 Task: Create a blank project AgileFocus with privacy Public and default view as List and in the team Taskers . Create three sections in the project as To-Do, Doing and Done
Action: Mouse moved to (708, 705)
Screenshot: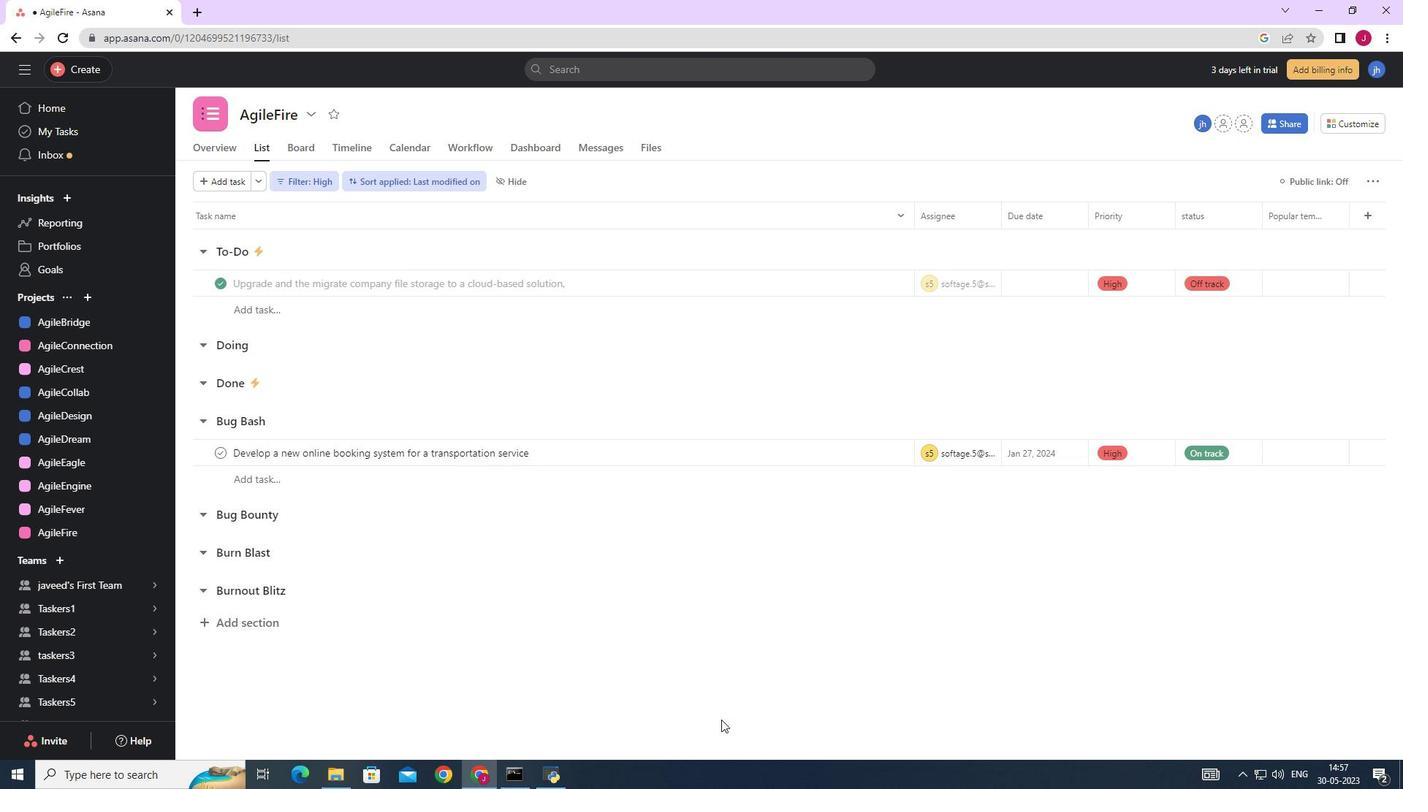 
Action: Mouse scrolled (713, 712) with delta (0, 0)
Screenshot: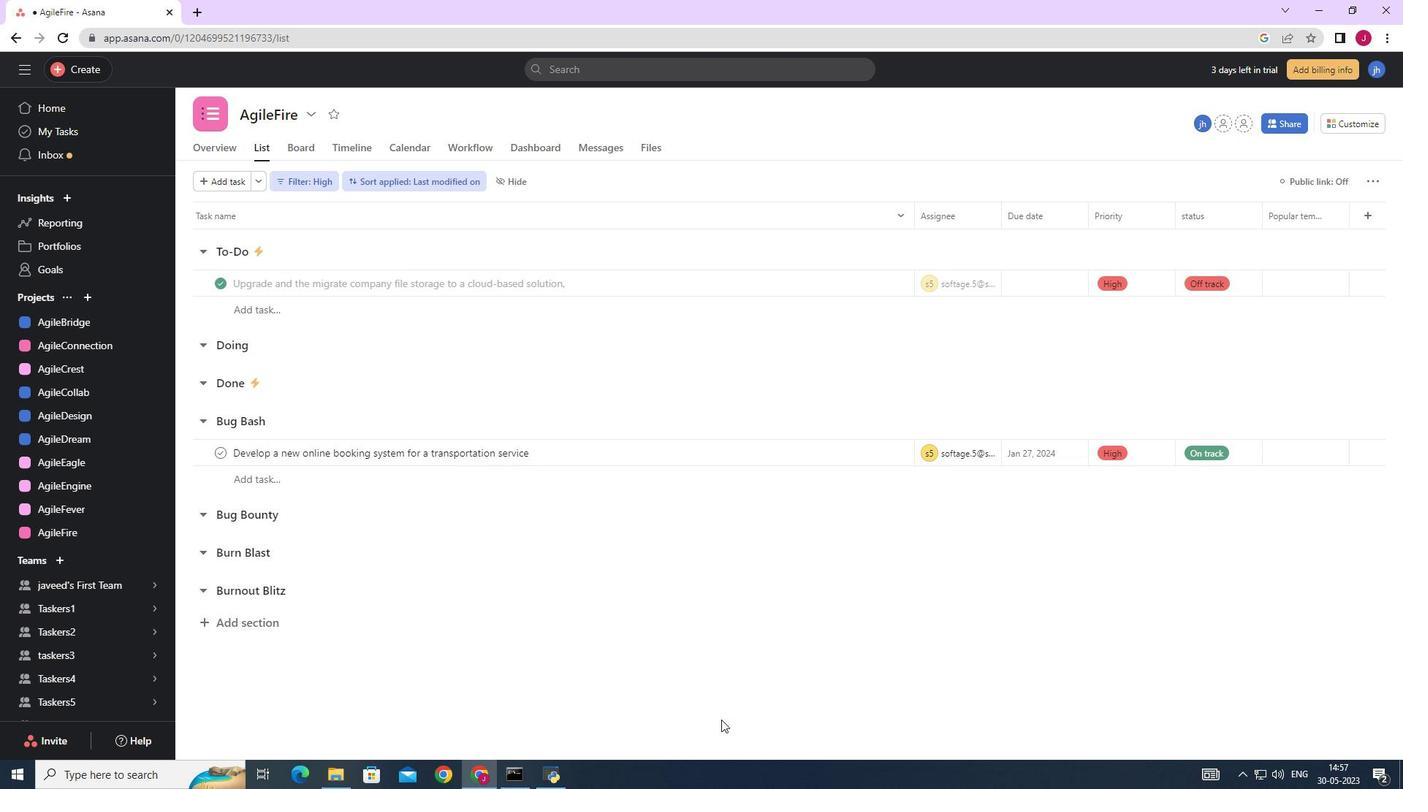 
Action: Mouse moved to (707, 701)
Screenshot: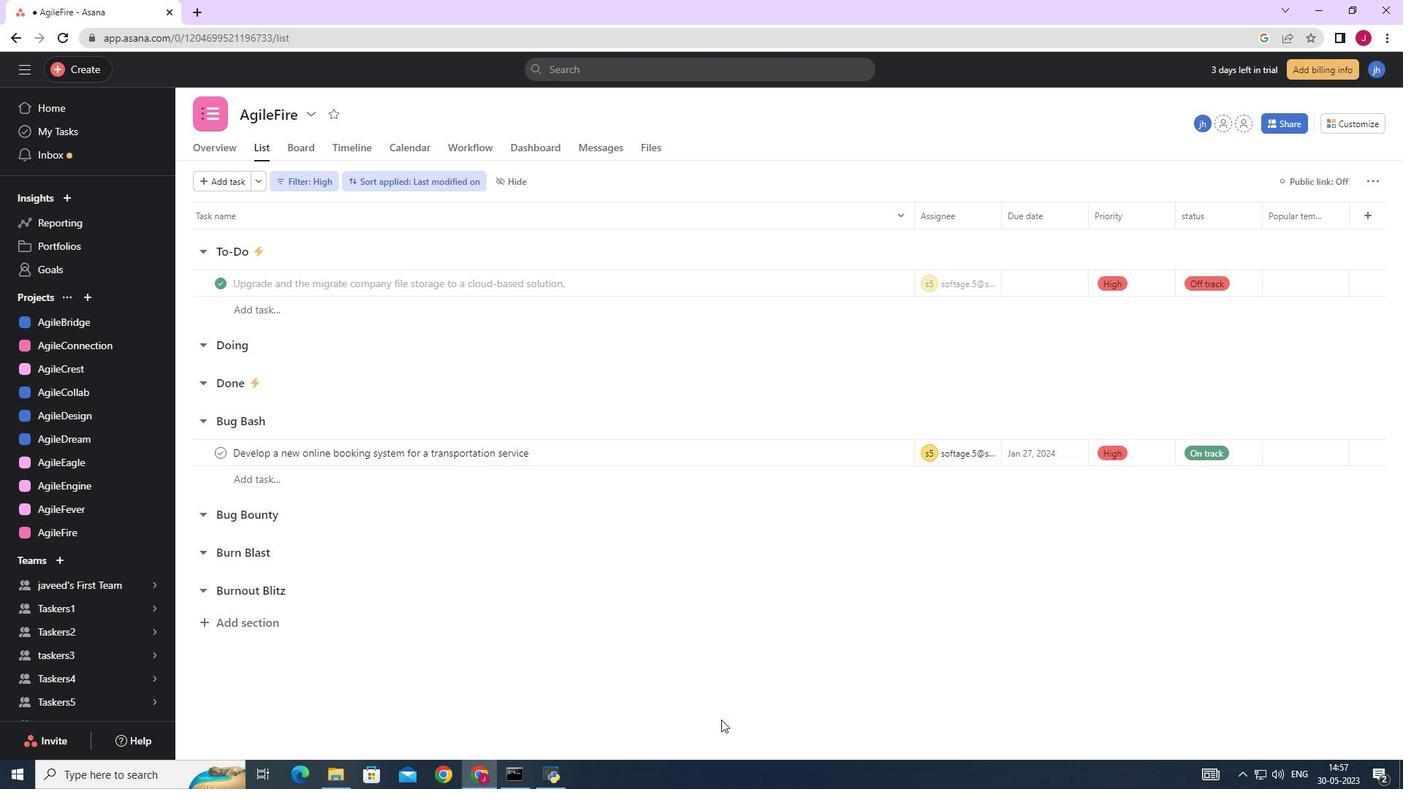 
Action: Mouse scrolled (711, 711) with delta (0, 0)
Screenshot: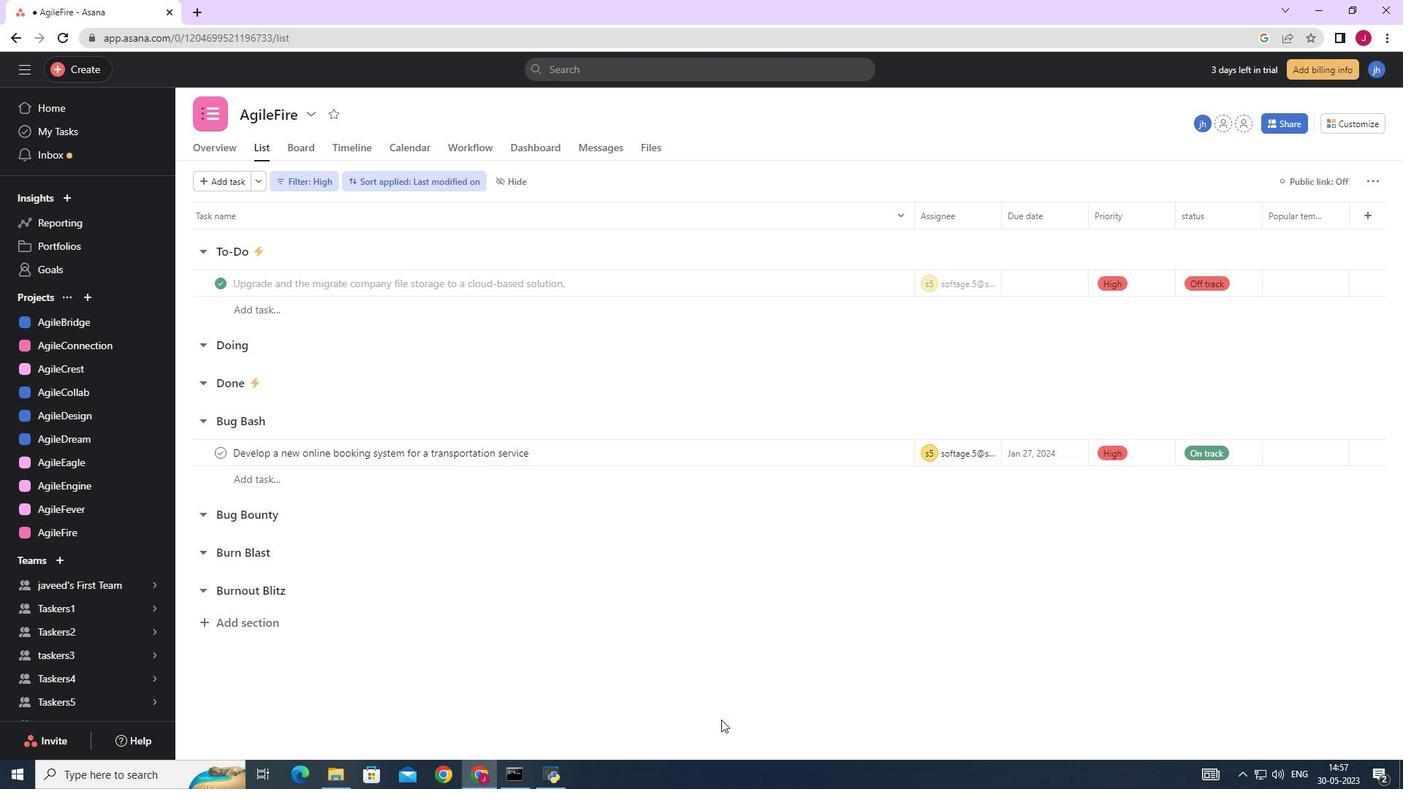 
Action: Mouse moved to (704, 699)
Screenshot: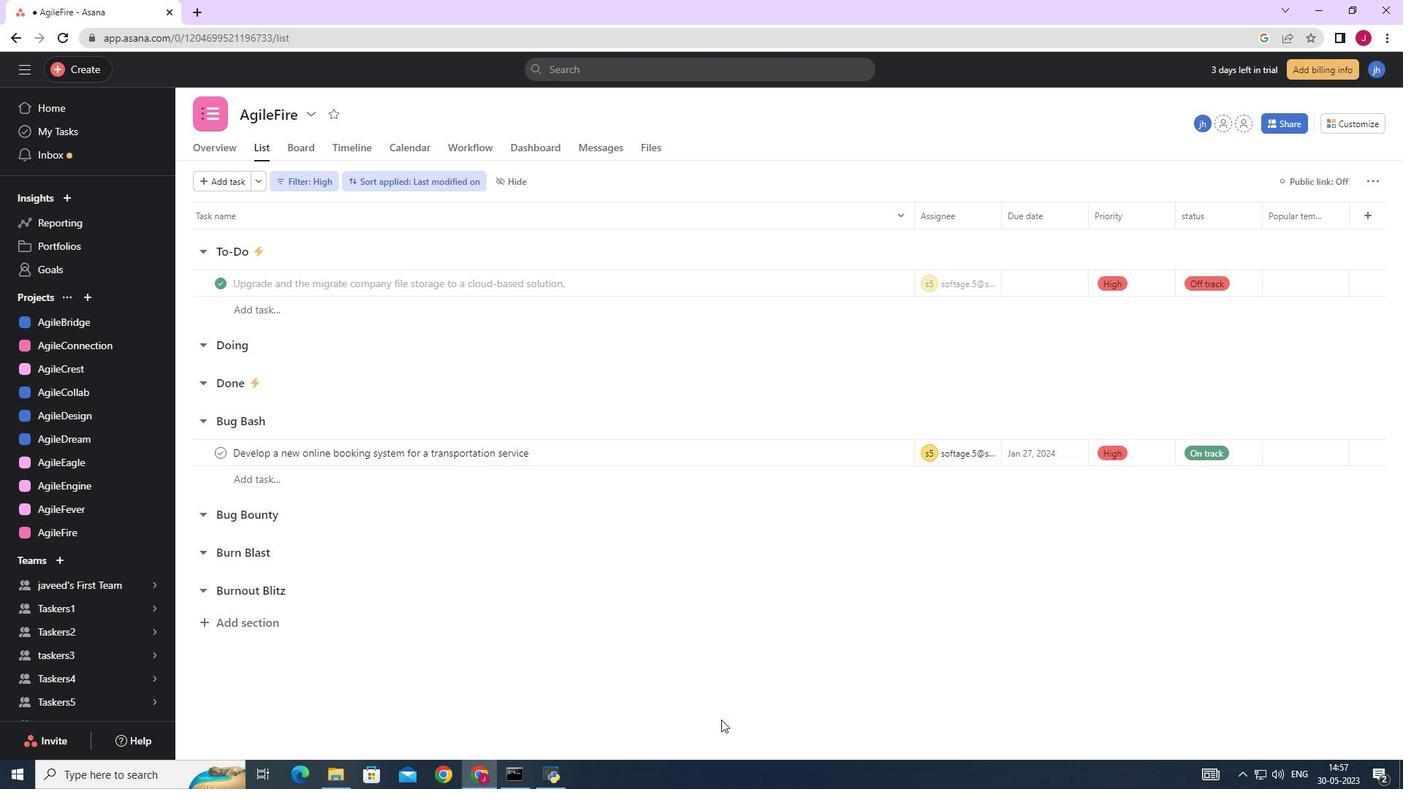 
Action: Mouse scrolled (707, 702) with delta (0, 0)
Screenshot: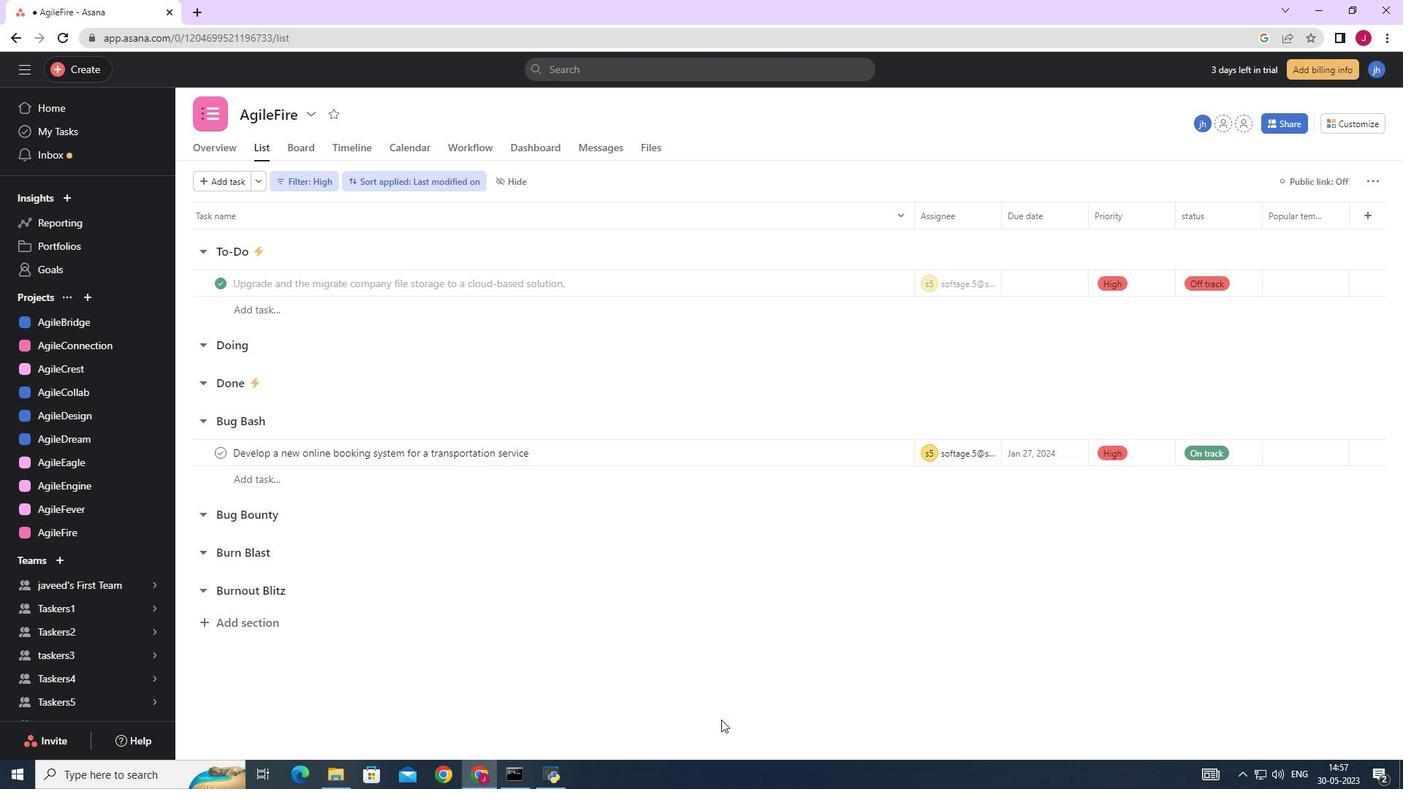 
Action: Mouse moved to (69, 259)
Screenshot: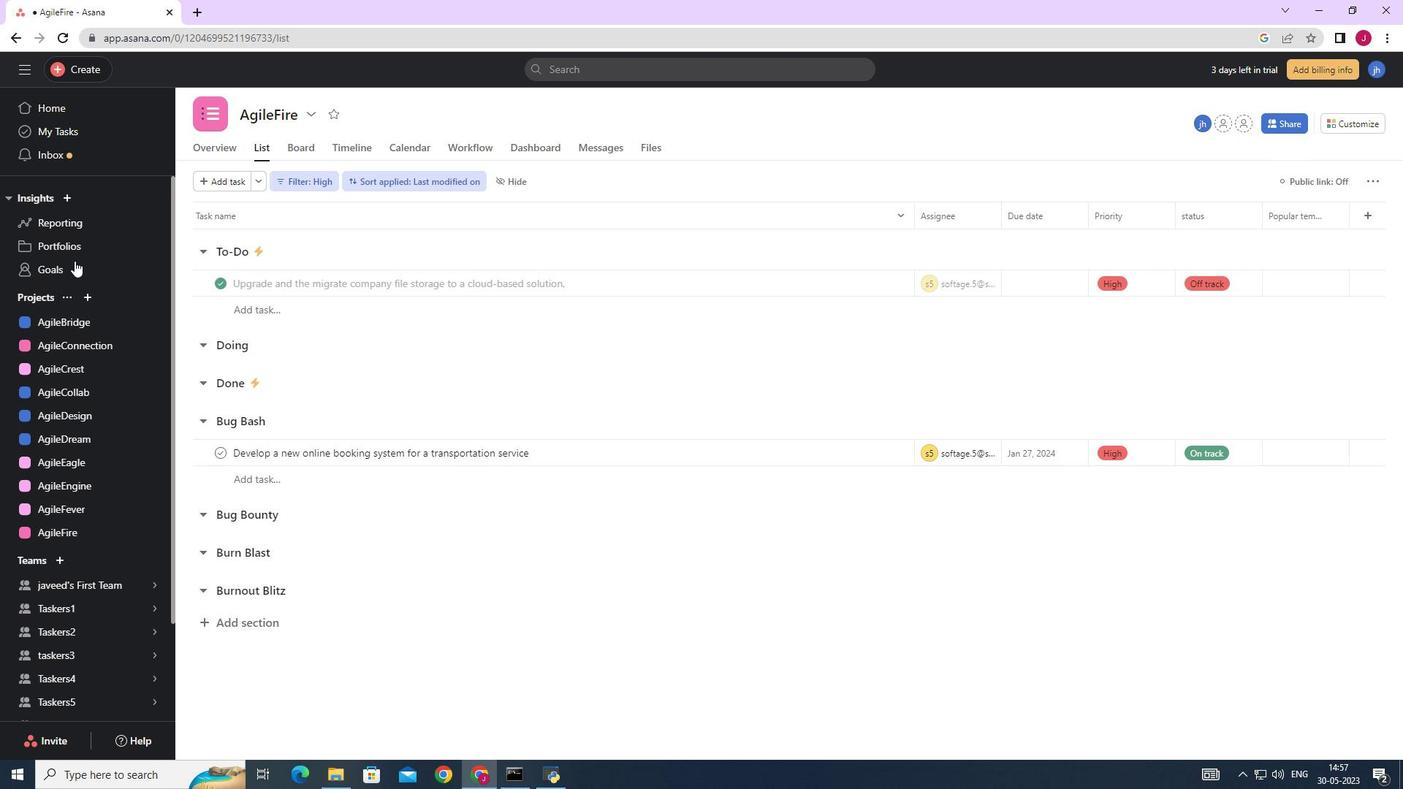 
Action: Mouse scrolled (69, 260) with delta (0, 0)
Screenshot: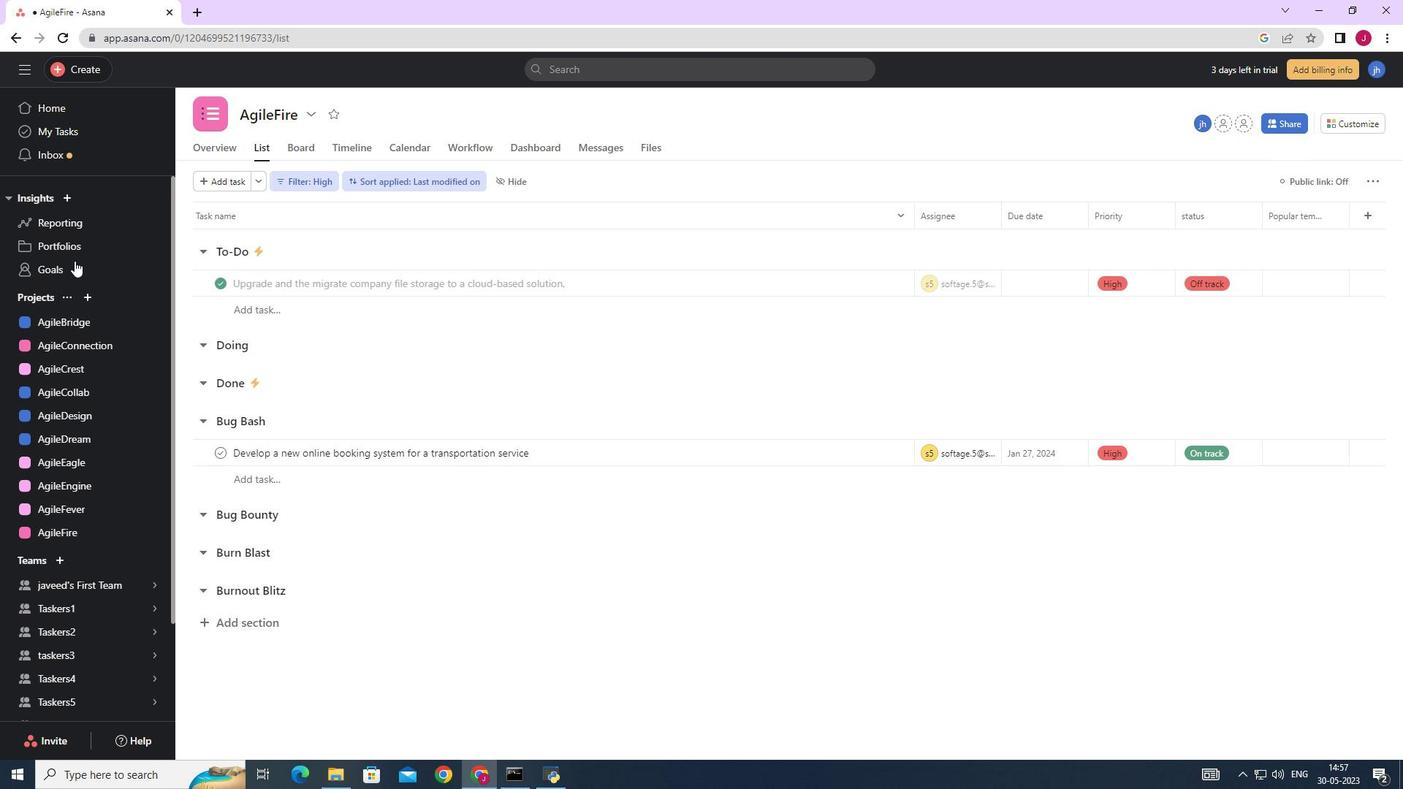 
Action: Mouse moved to (68, 258)
Screenshot: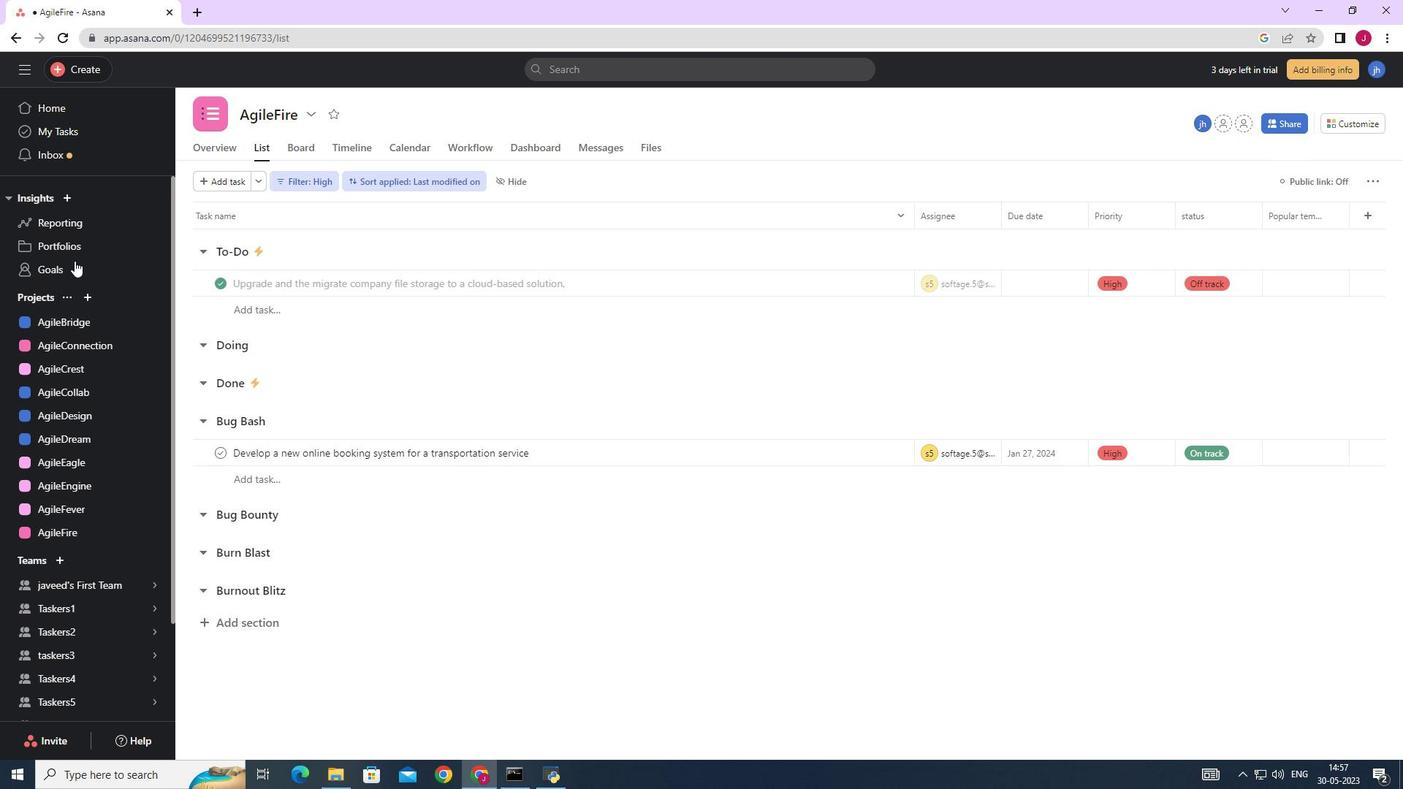 
Action: Mouse scrolled (68, 259) with delta (0, 0)
Screenshot: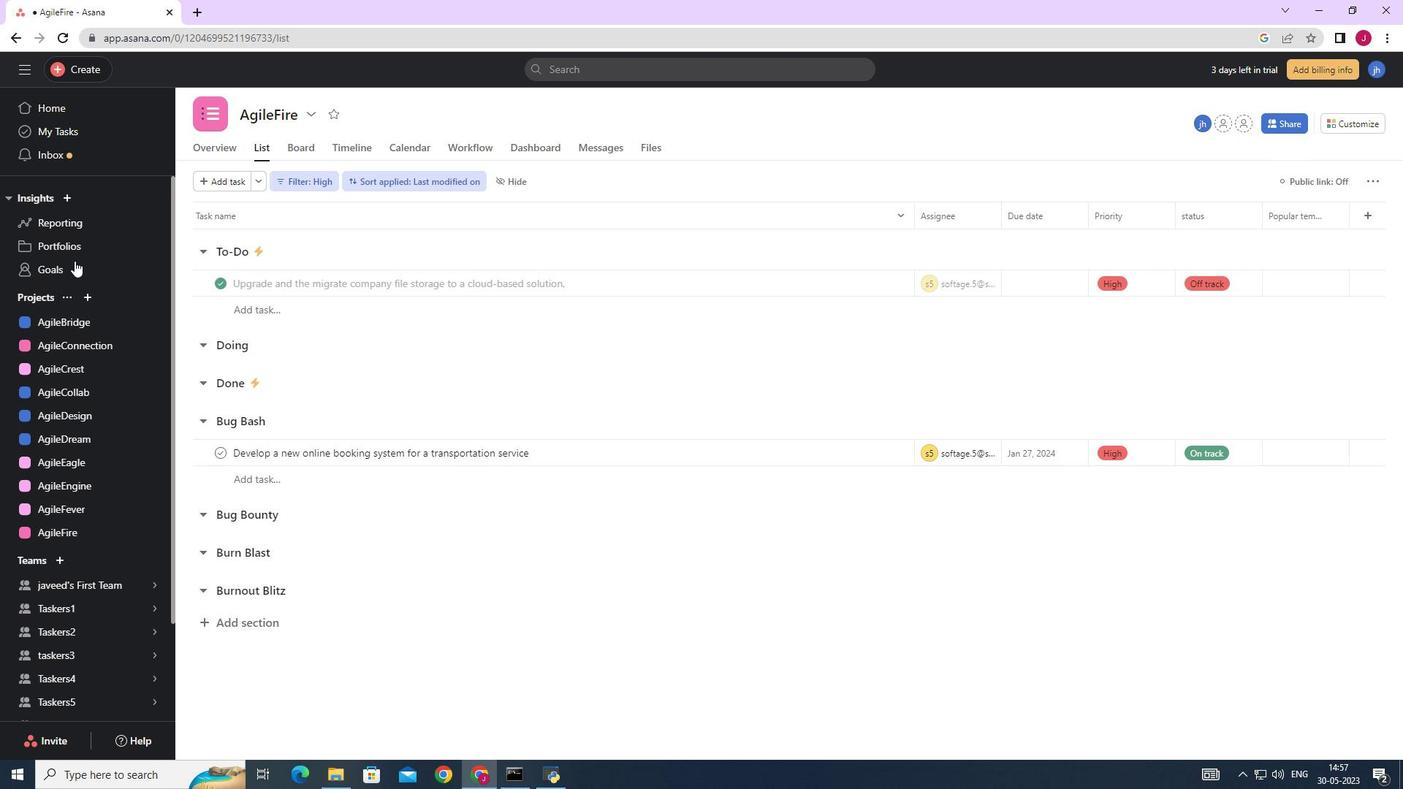 
Action: Mouse moved to (65, 255)
Screenshot: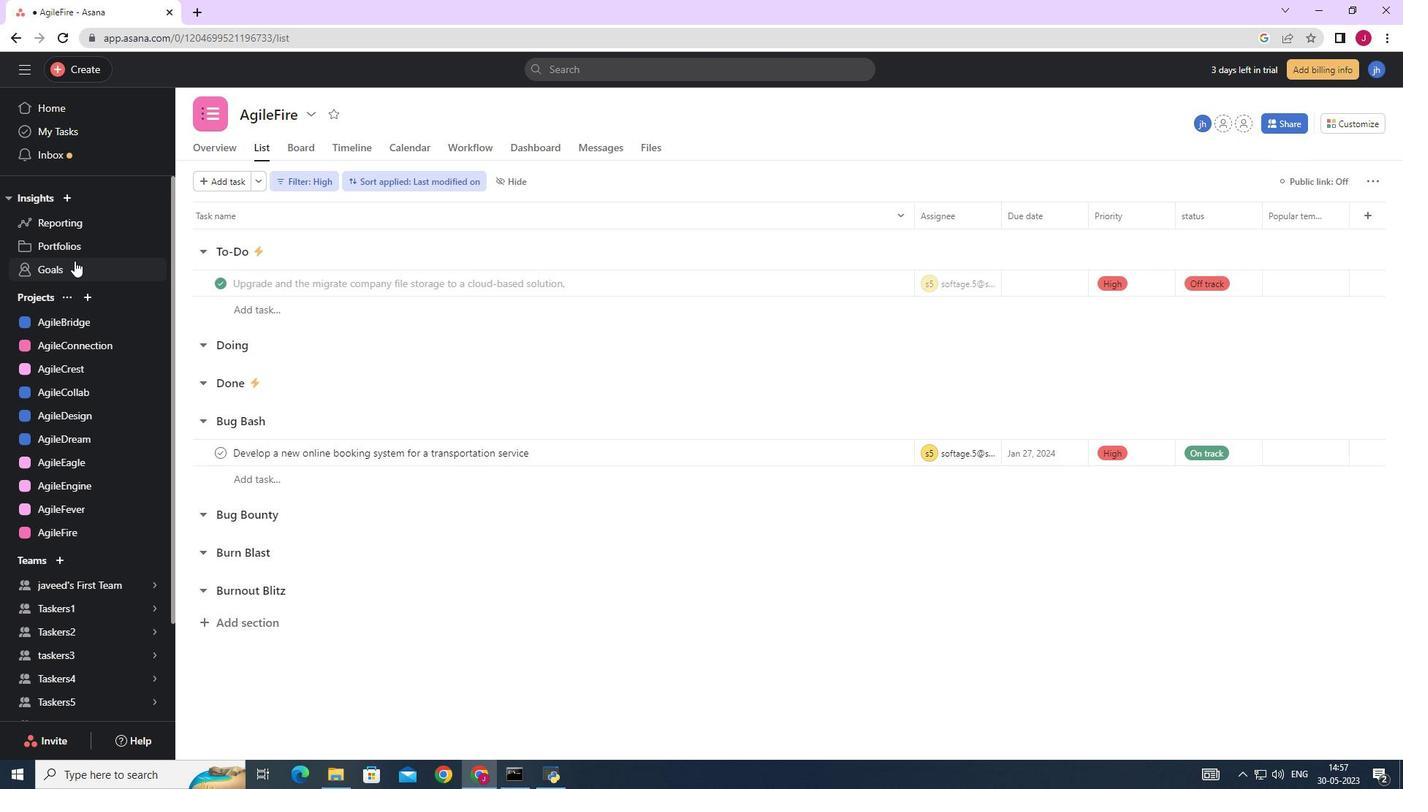 
Action: Mouse scrolled (65, 256) with delta (0, 0)
Screenshot: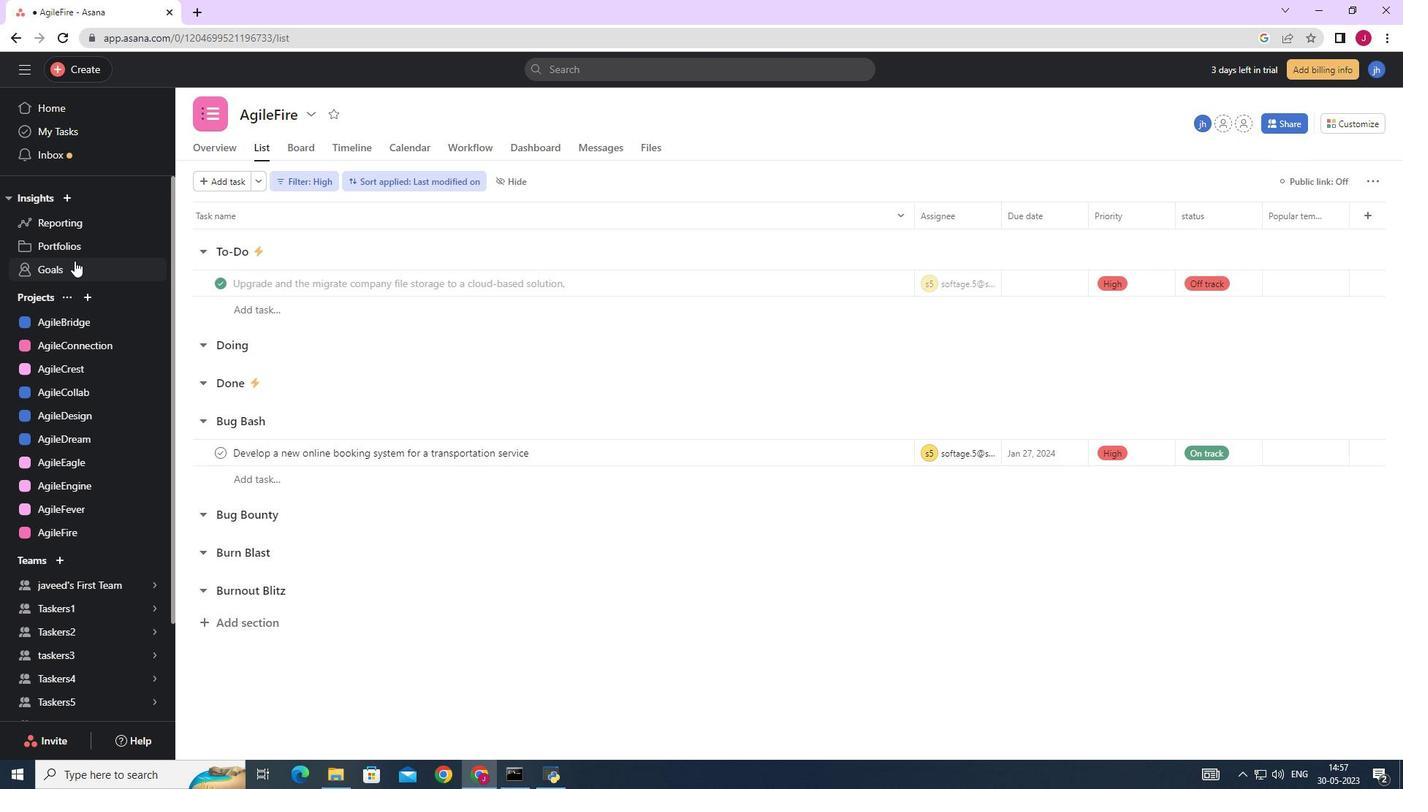 
Action: Mouse moved to (86, 296)
Screenshot: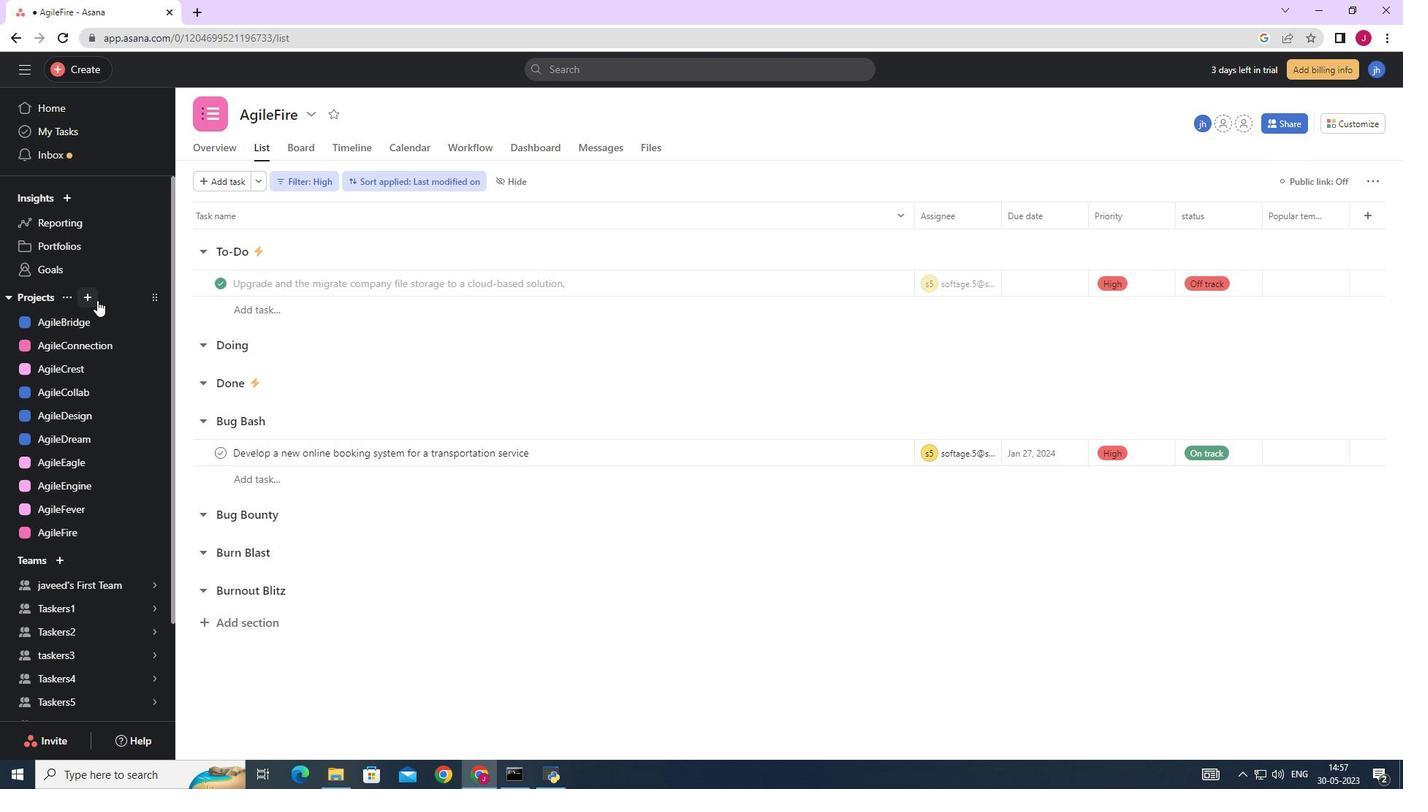 
Action: Mouse pressed left at (86, 296)
Screenshot: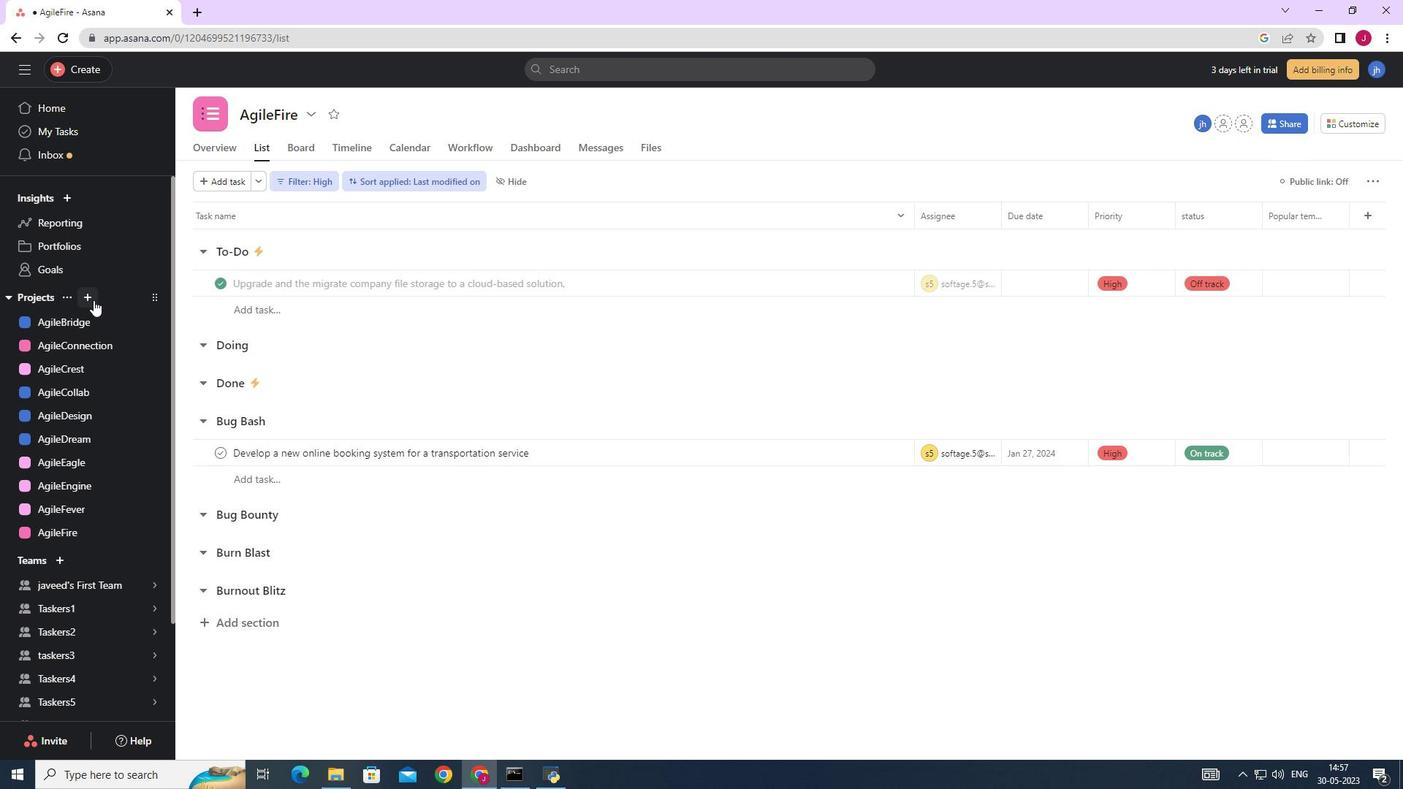 
Action: Mouse moved to (136, 330)
Screenshot: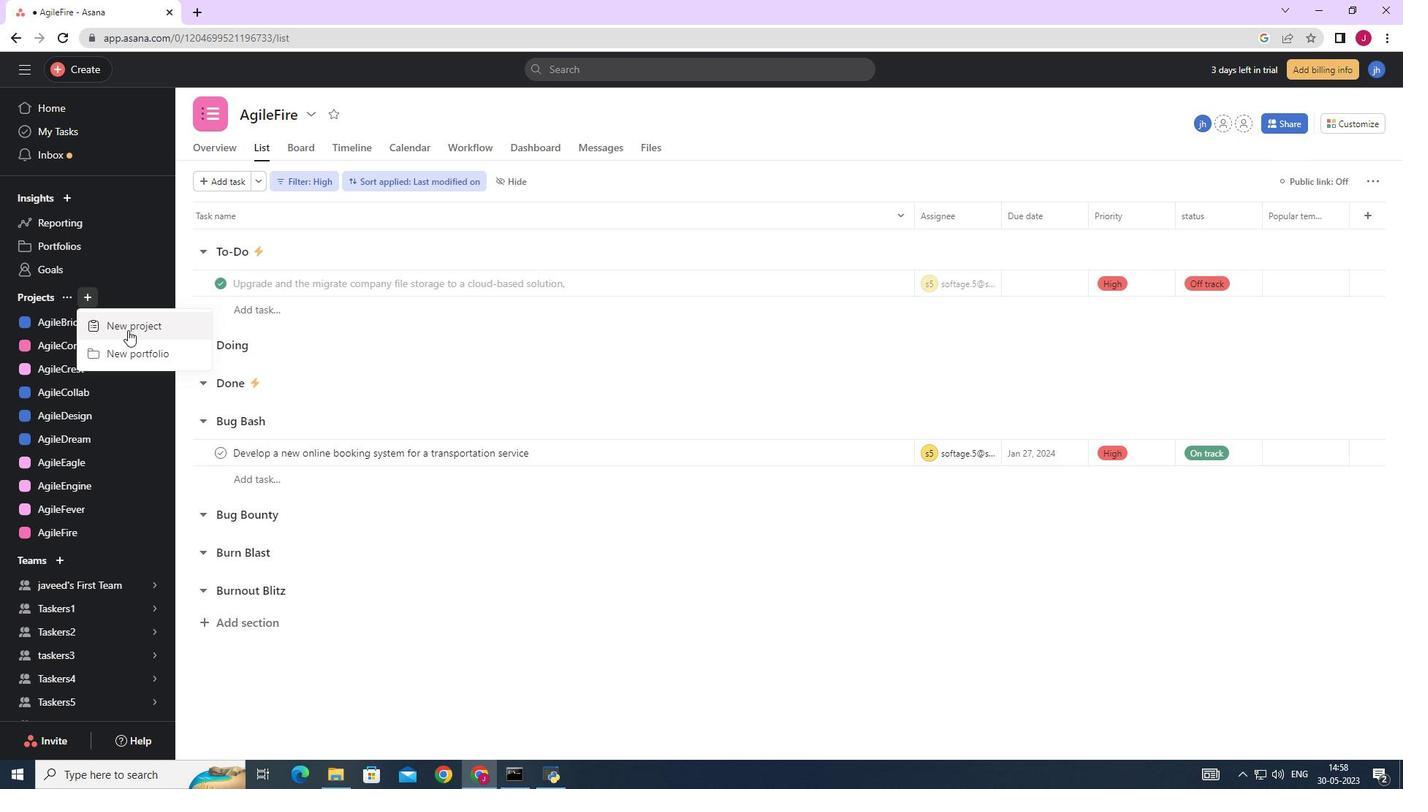 
Action: Mouse pressed left at (136, 330)
Screenshot: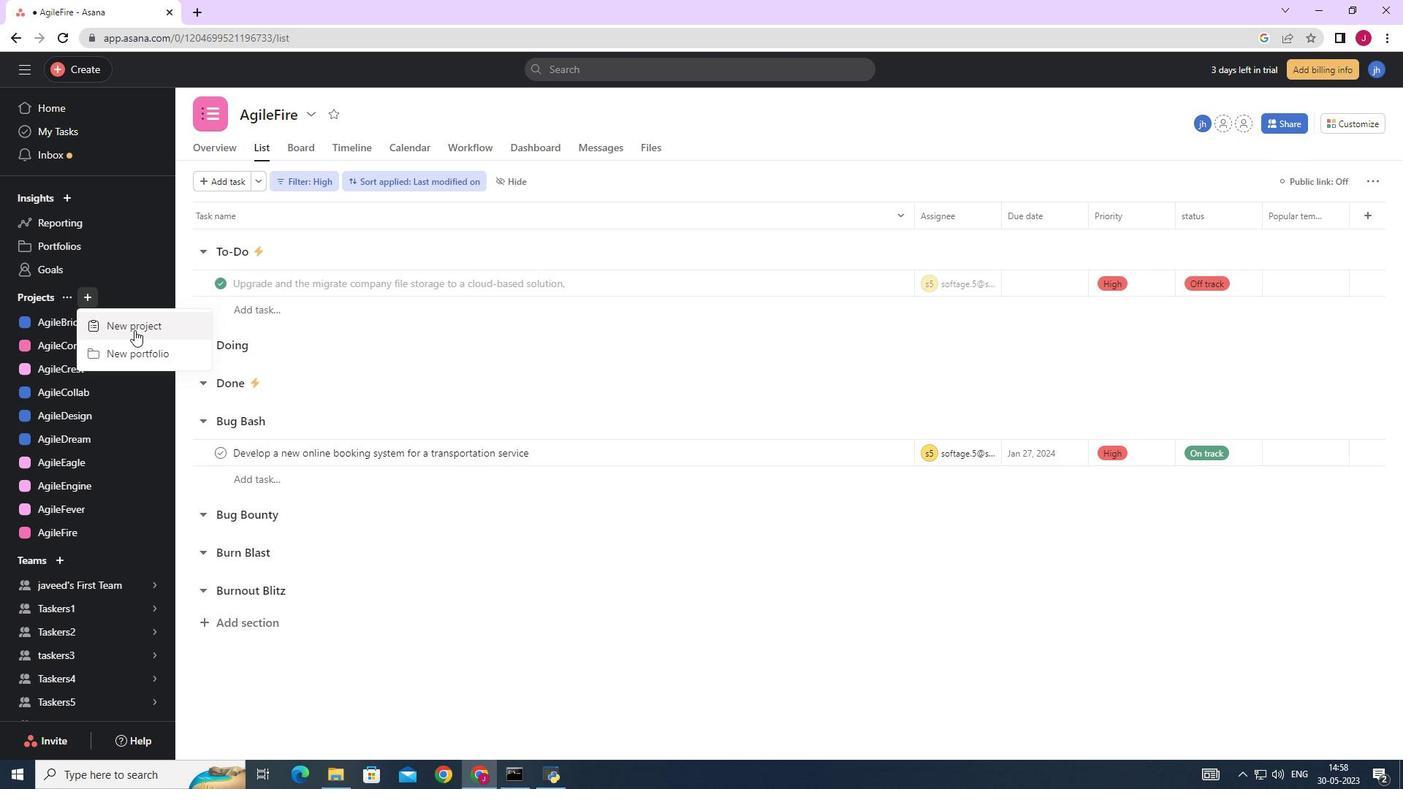 
Action: Mouse moved to (609, 297)
Screenshot: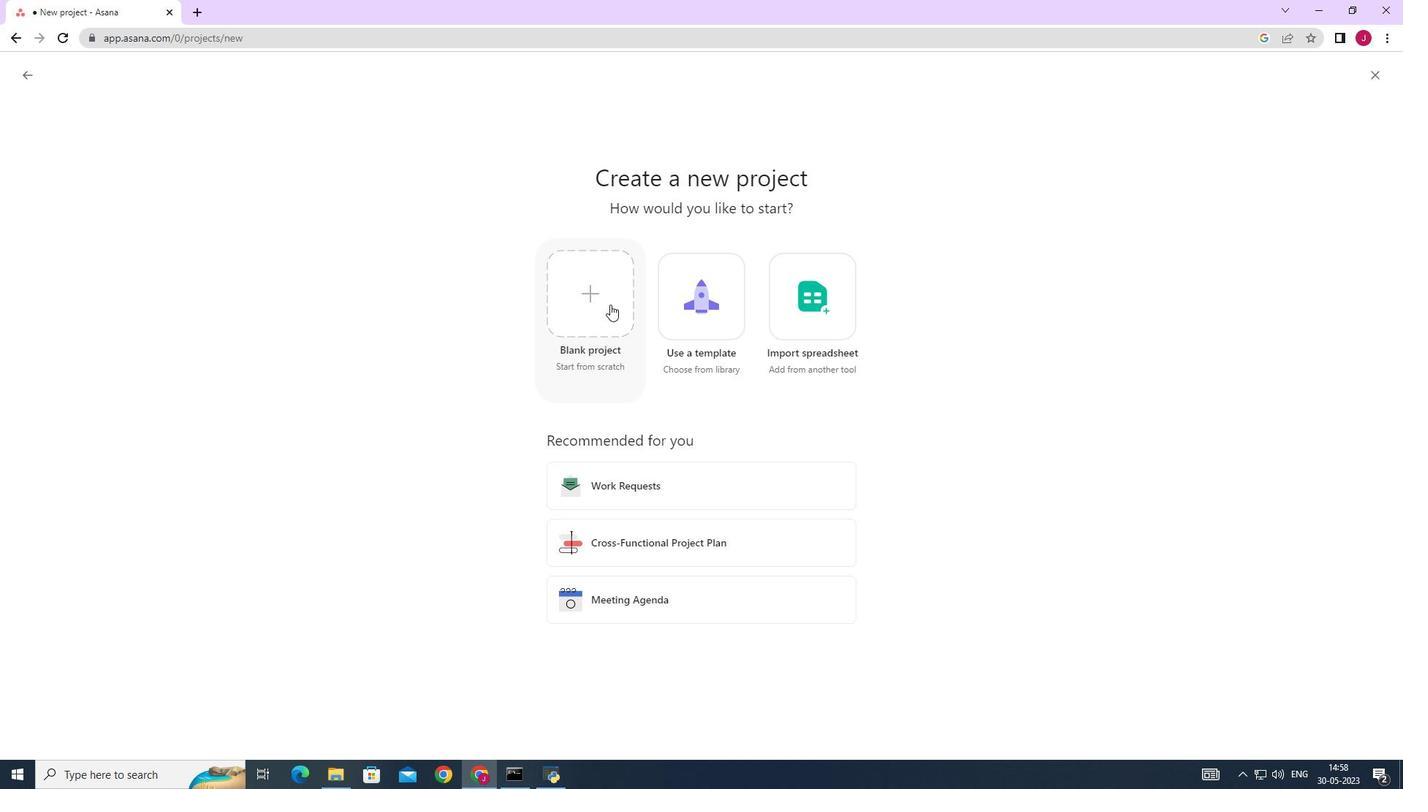 
Action: Mouse pressed left at (609, 297)
Screenshot: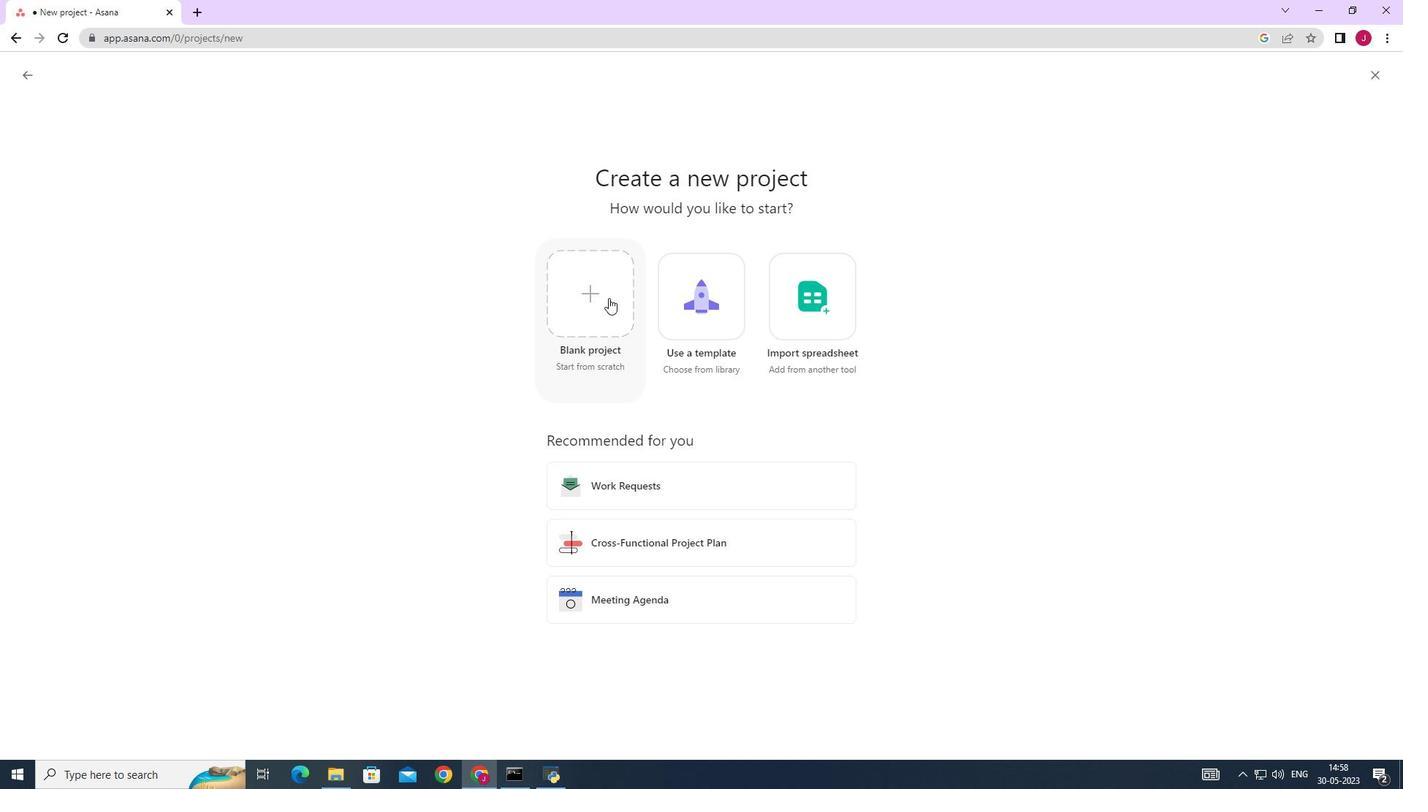 
Action: Mouse moved to (296, 182)
Screenshot: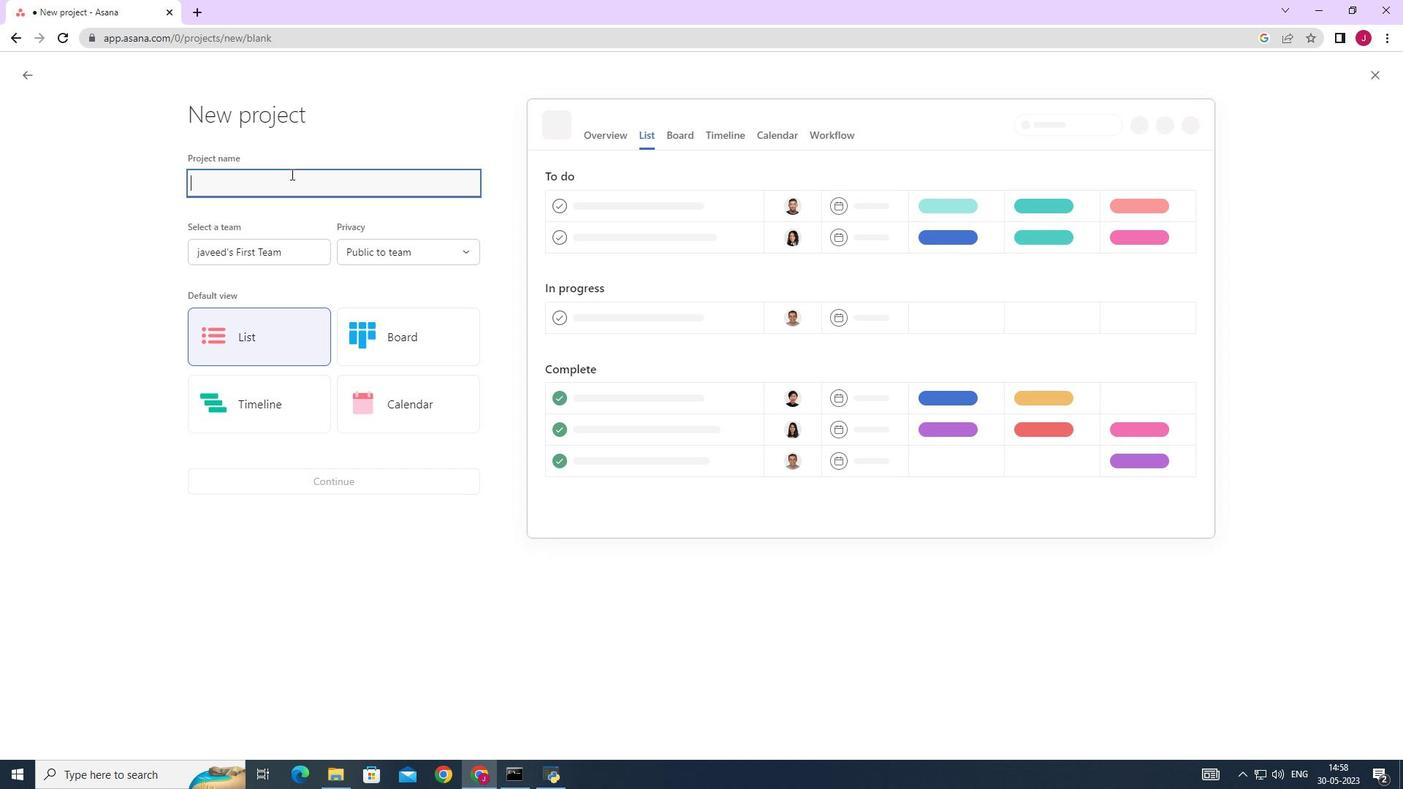 
Action: Key pressed <Key.caps_lock>A<Key.caps_lock>gile<Key.caps_lock>F<Key.caps_lock>ocus
Screenshot: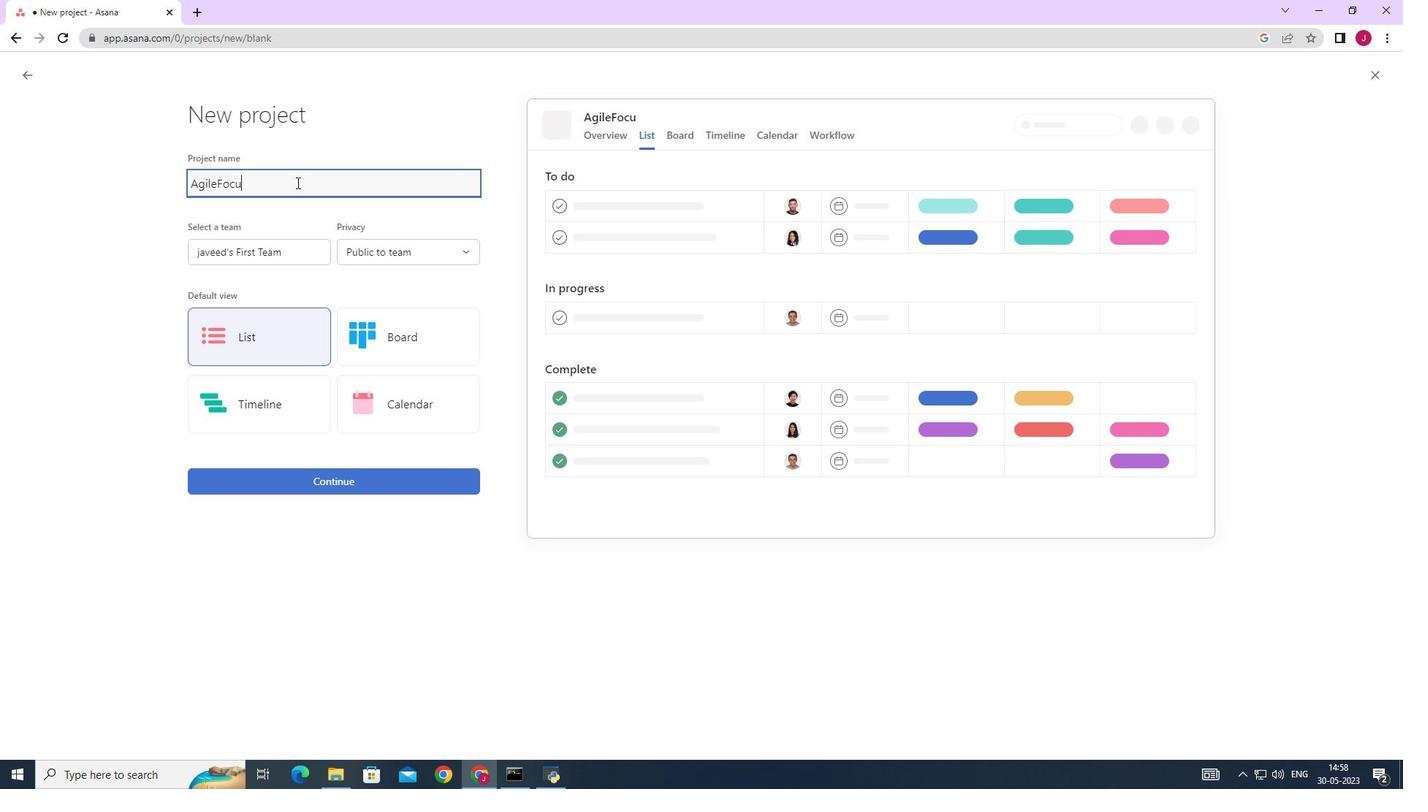 
Action: Mouse moved to (288, 244)
Screenshot: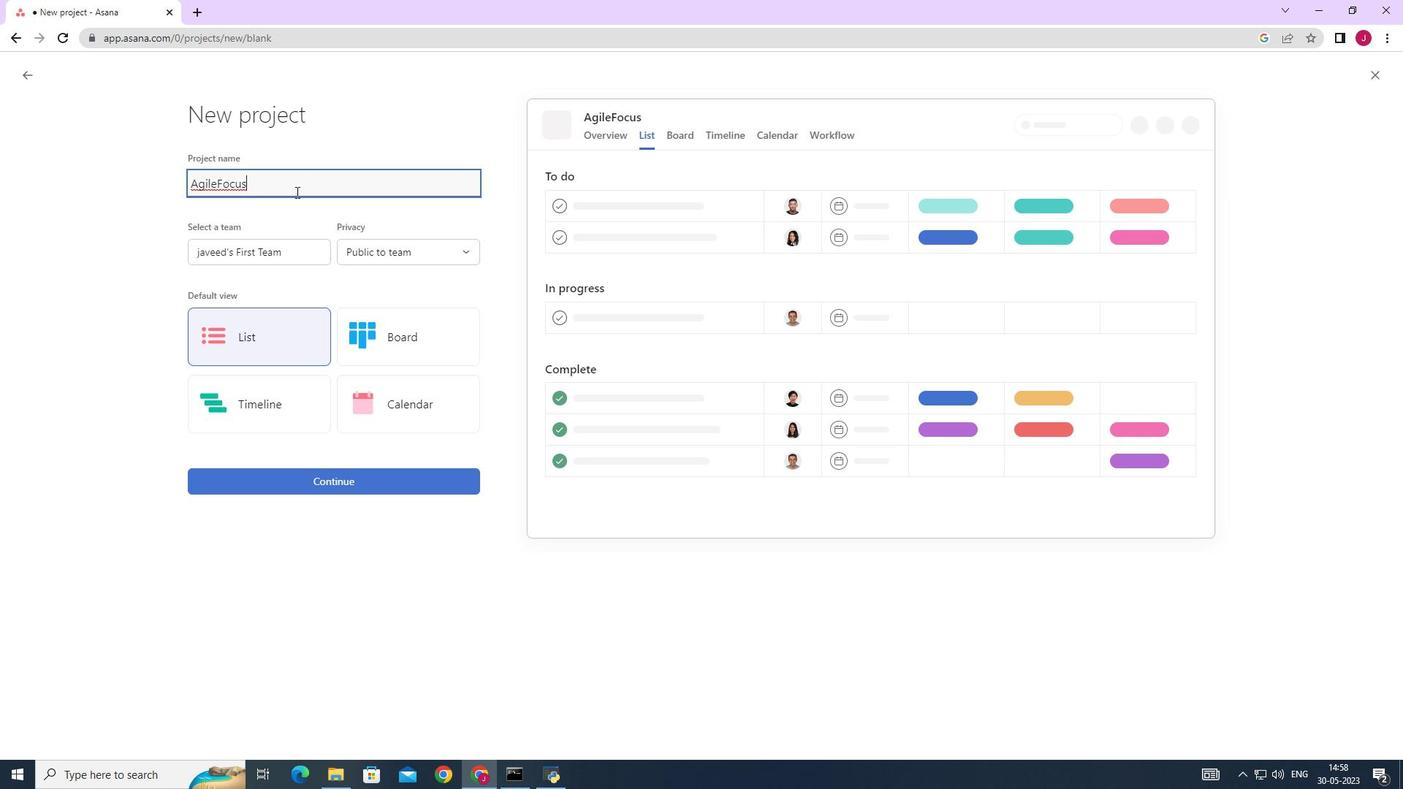 
Action: Mouse pressed left at (288, 244)
Screenshot: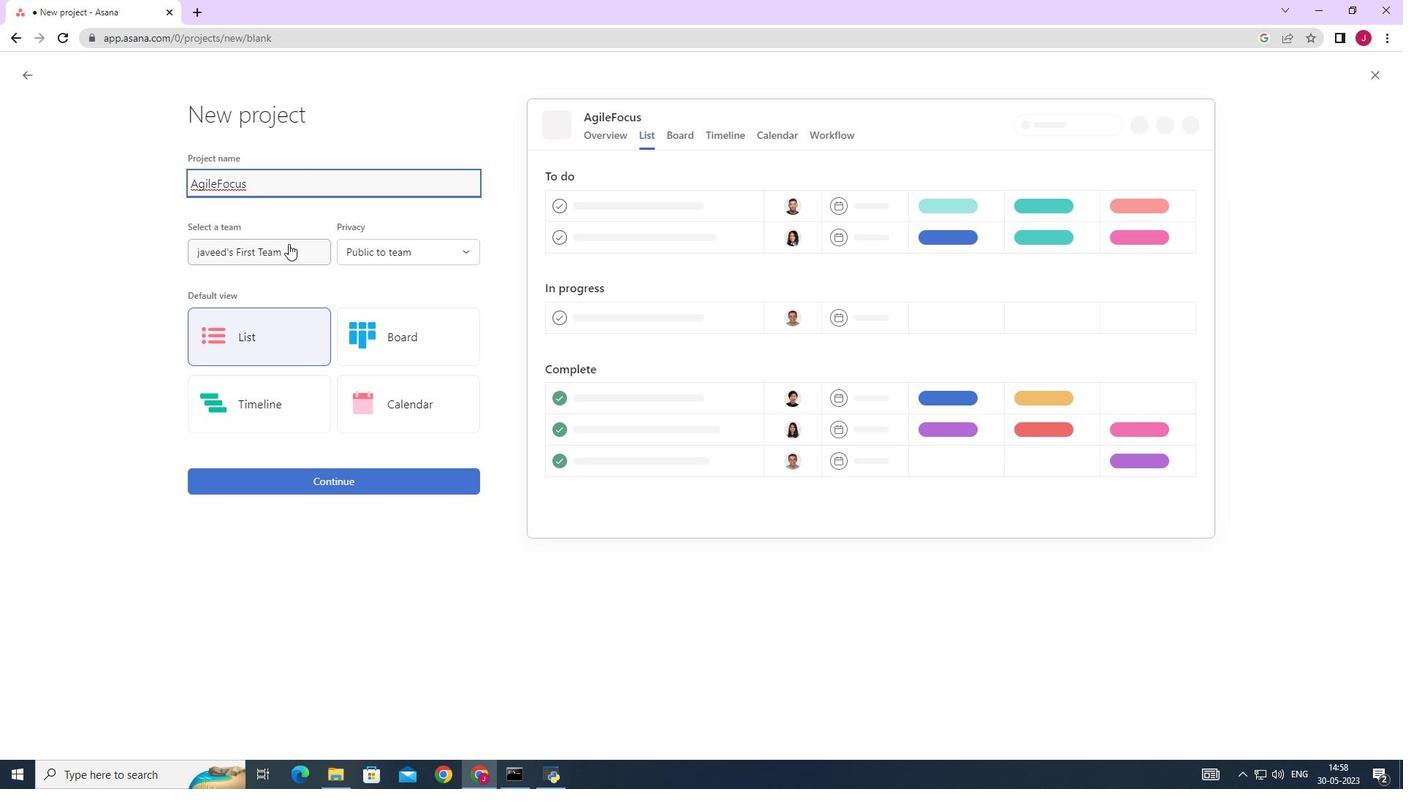 
Action: Mouse moved to (288, 308)
Screenshot: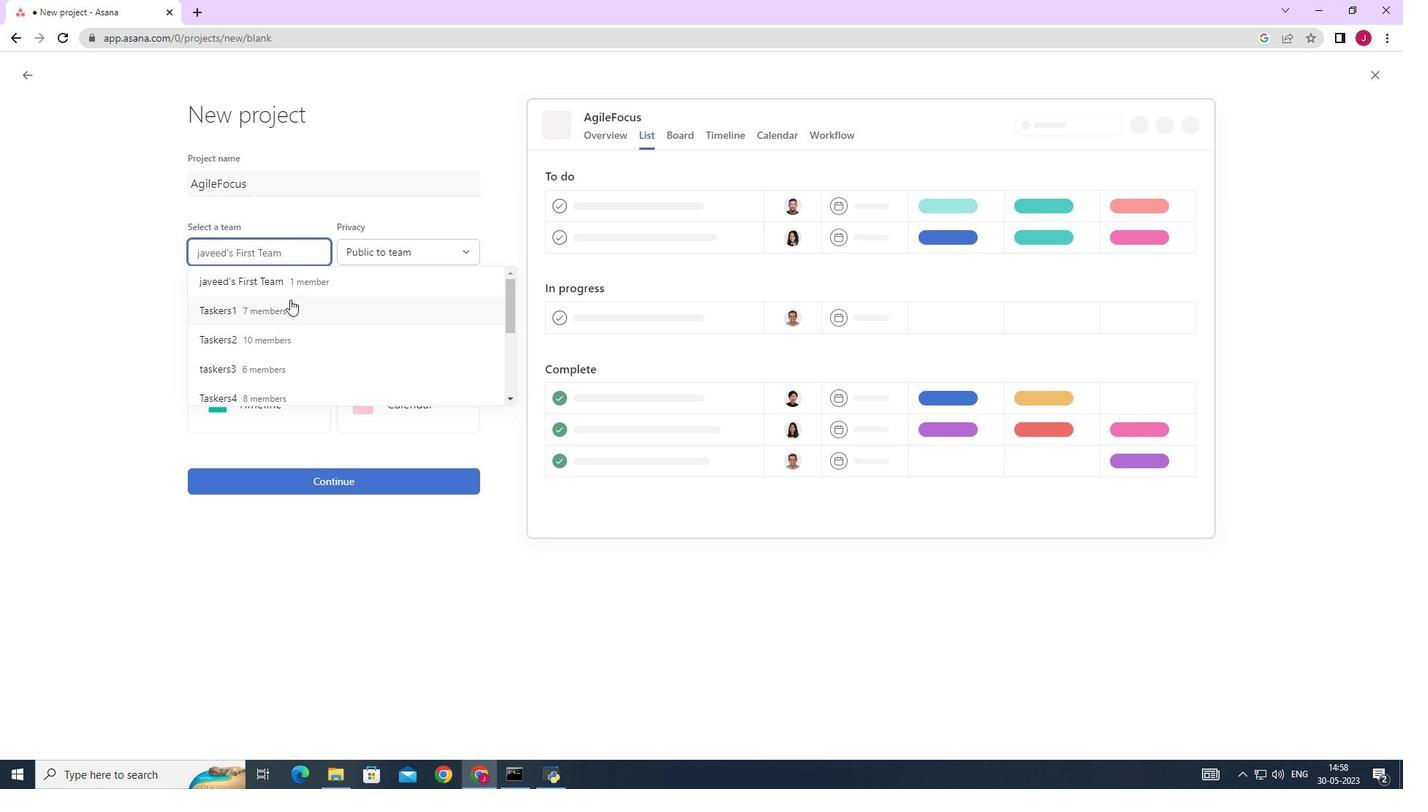 
Action: Mouse pressed left at (288, 308)
Screenshot: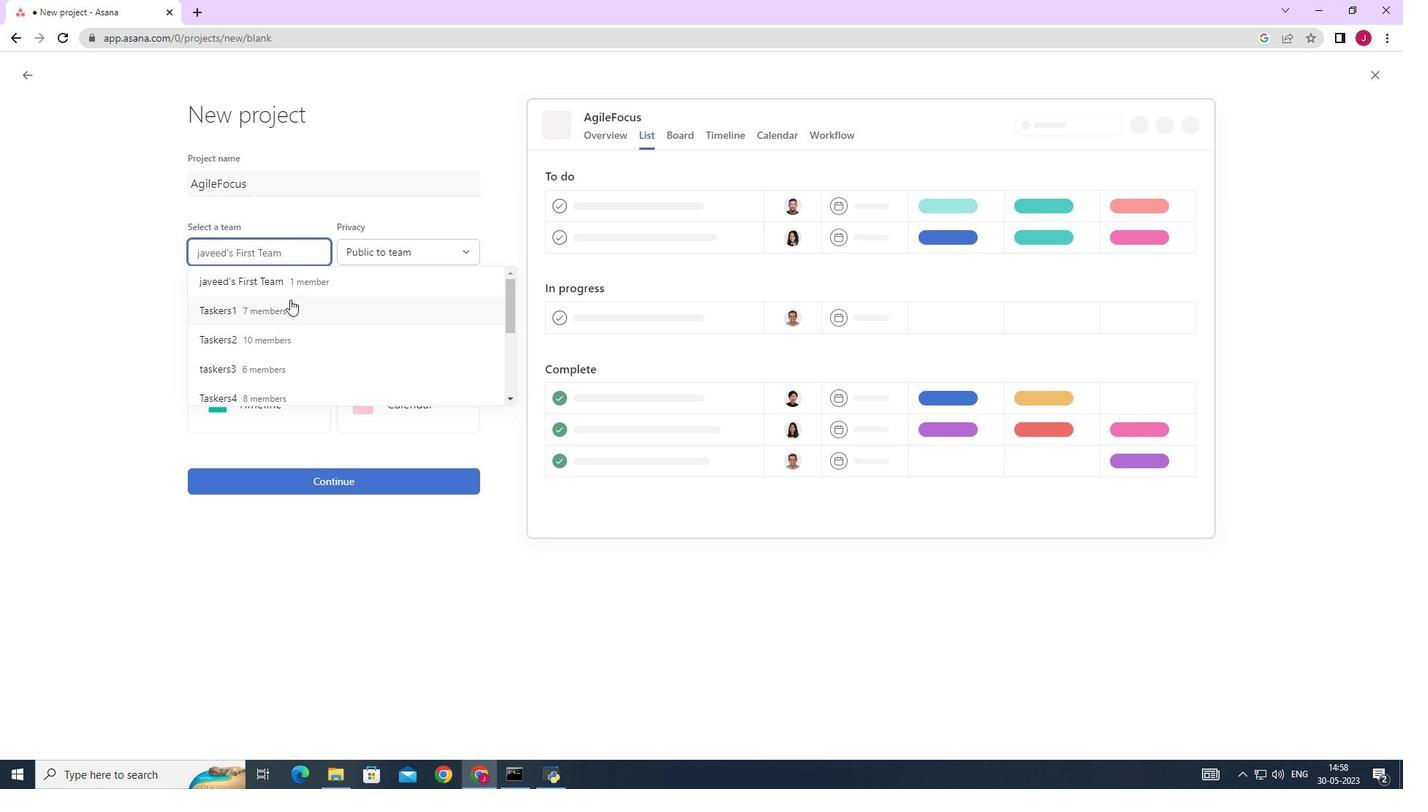 
Action: Mouse moved to (278, 285)
Screenshot: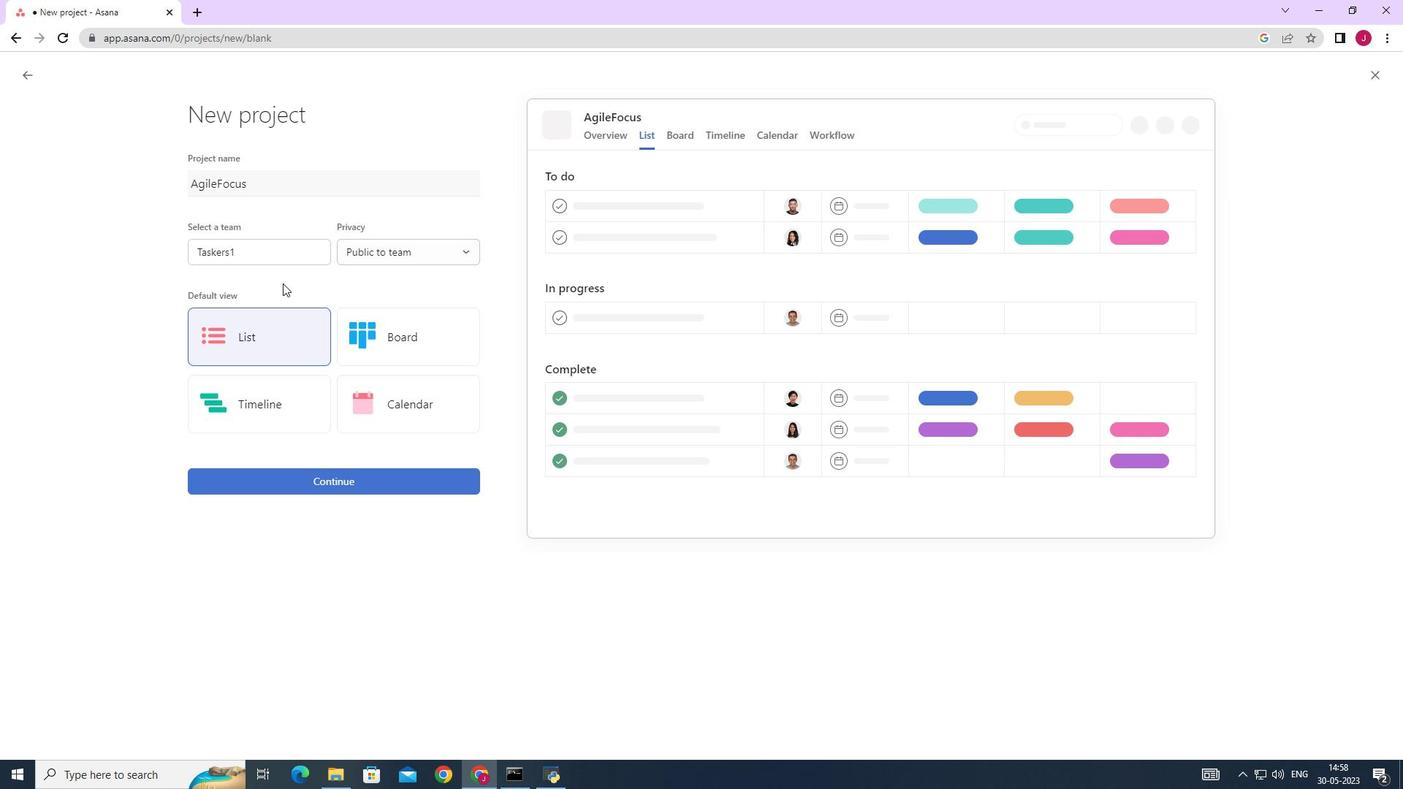
Action: Mouse scrolled (278, 284) with delta (0, 0)
Screenshot: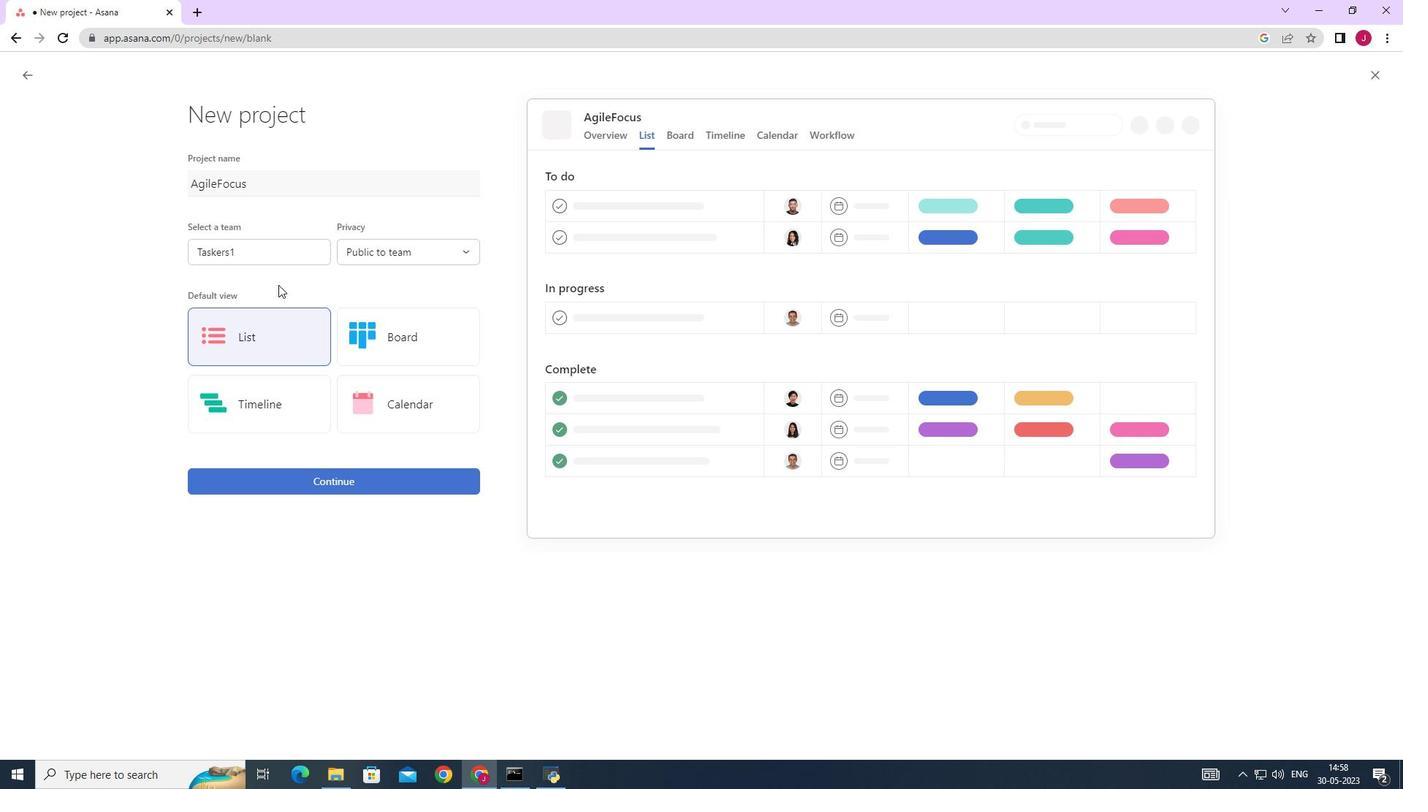 
Action: Mouse scrolled (278, 284) with delta (0, 0)
Screenshot: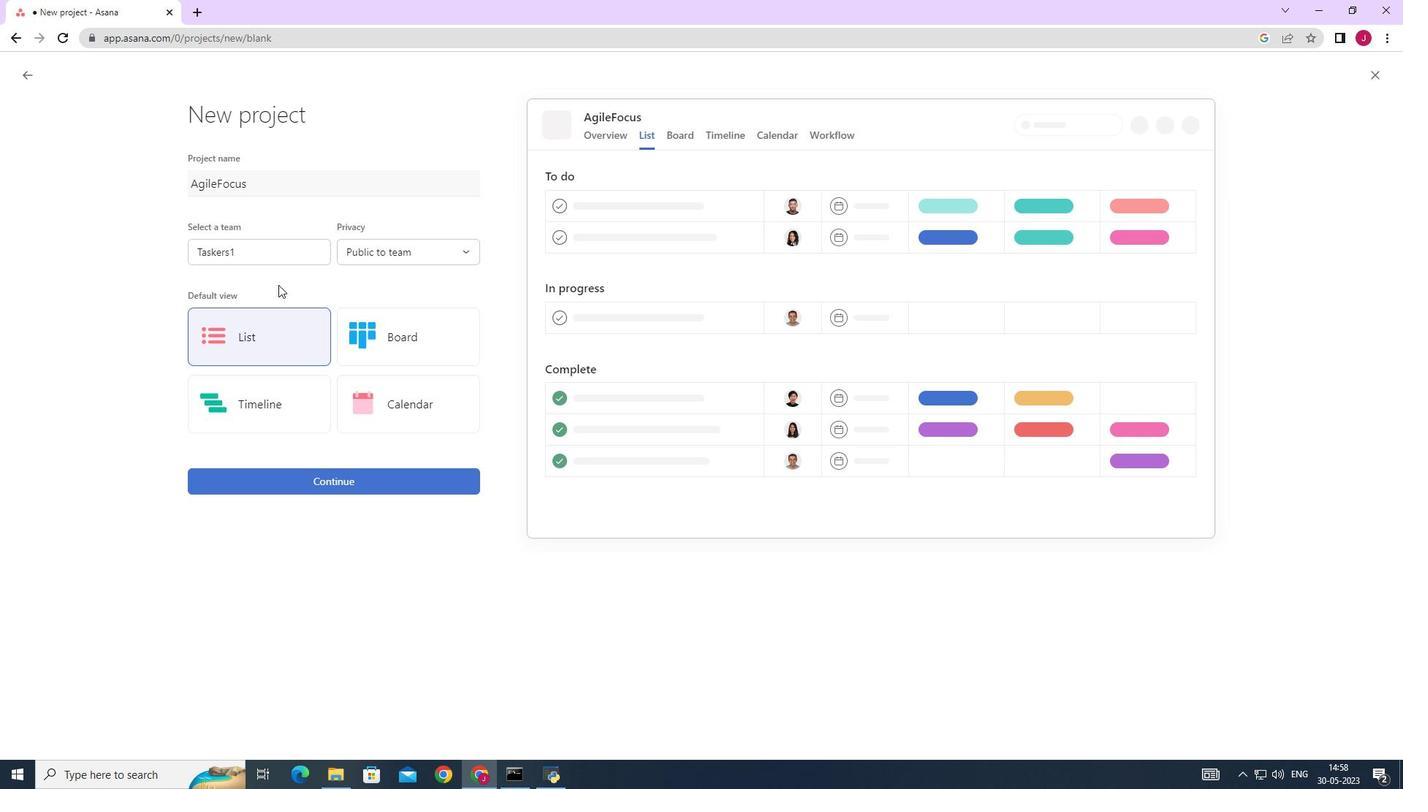 
Action: Mouse scrolled (278, 285) with delta (0, 0)
Screenshot: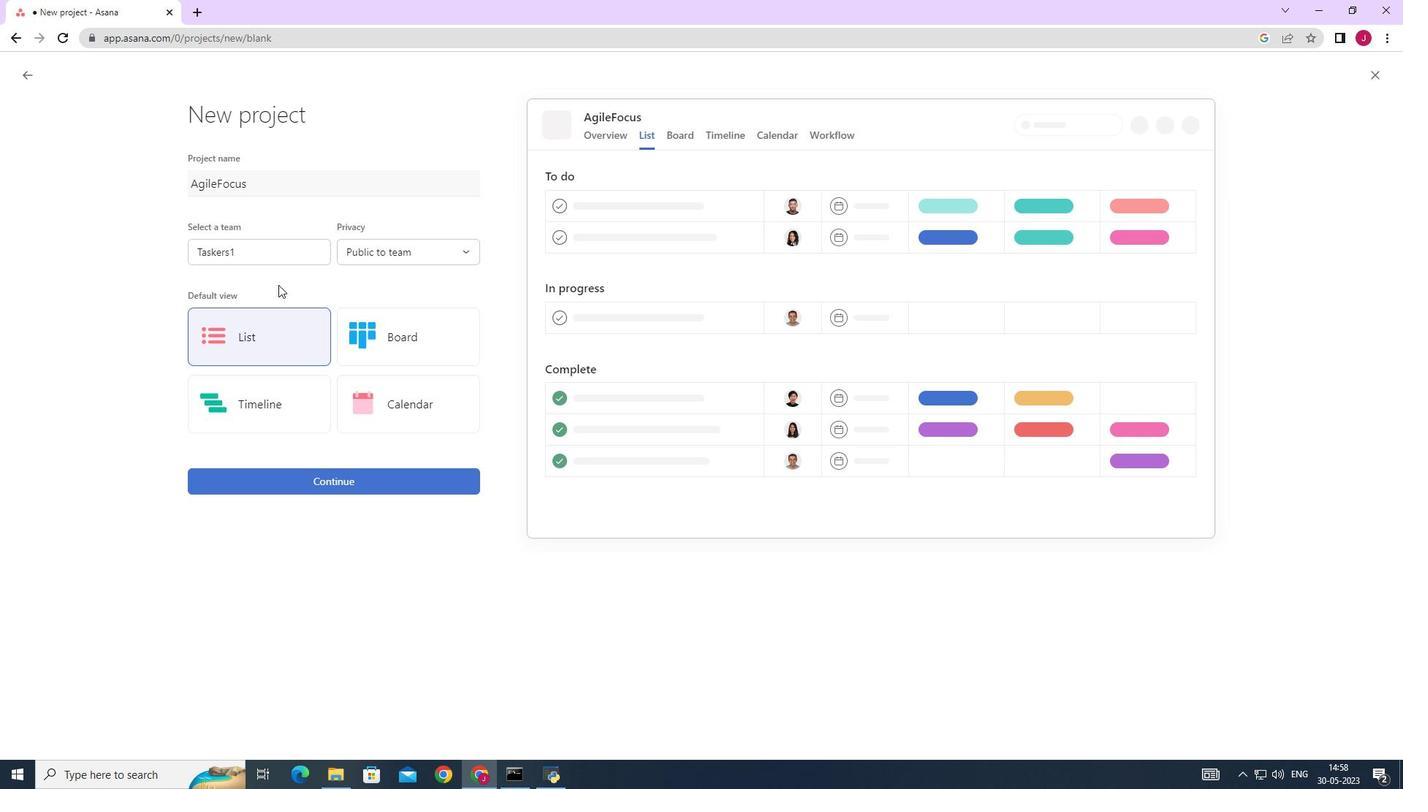 
Action: Mouse moved to (391, 258)
Screenshot: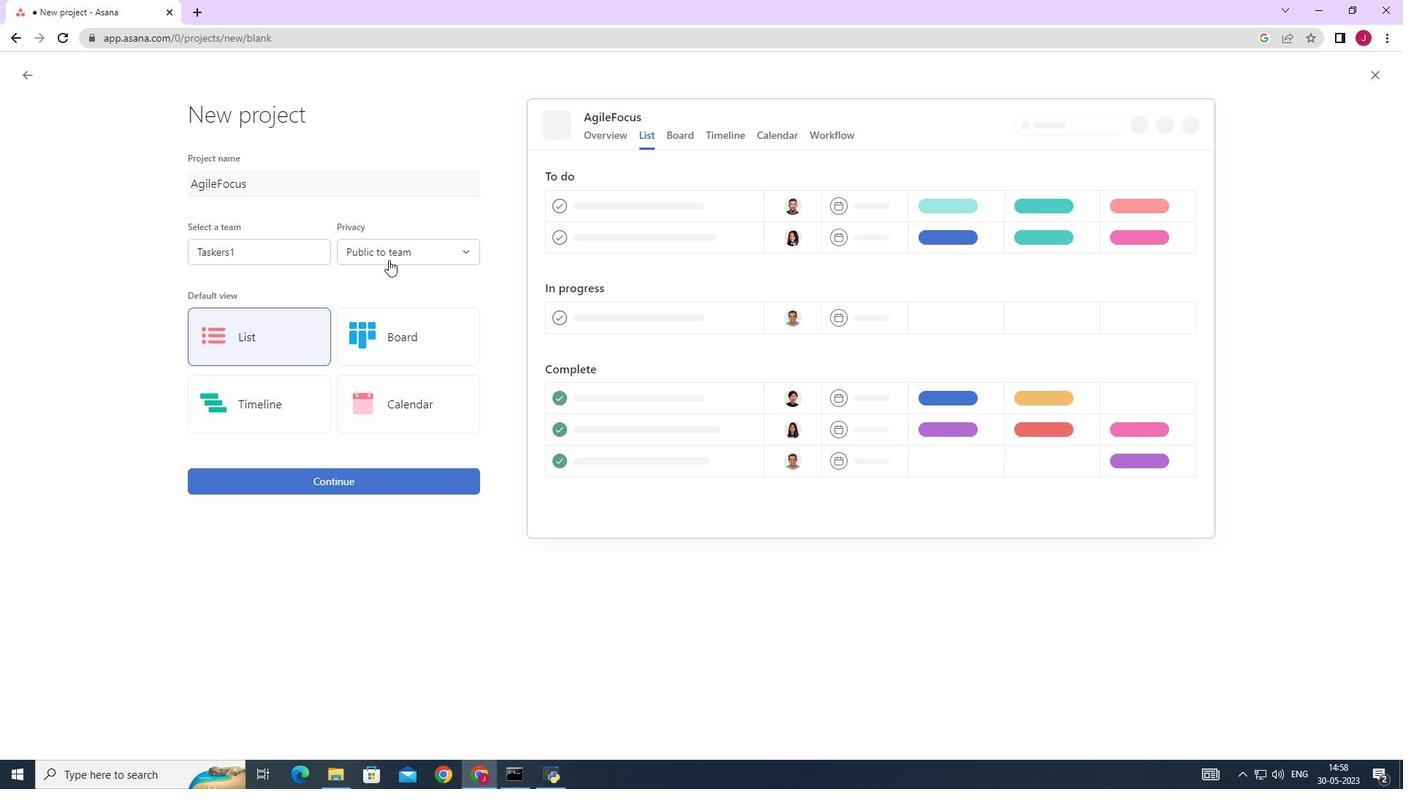 
Action: Mouse pressed left at (391, 258)
Screenshot: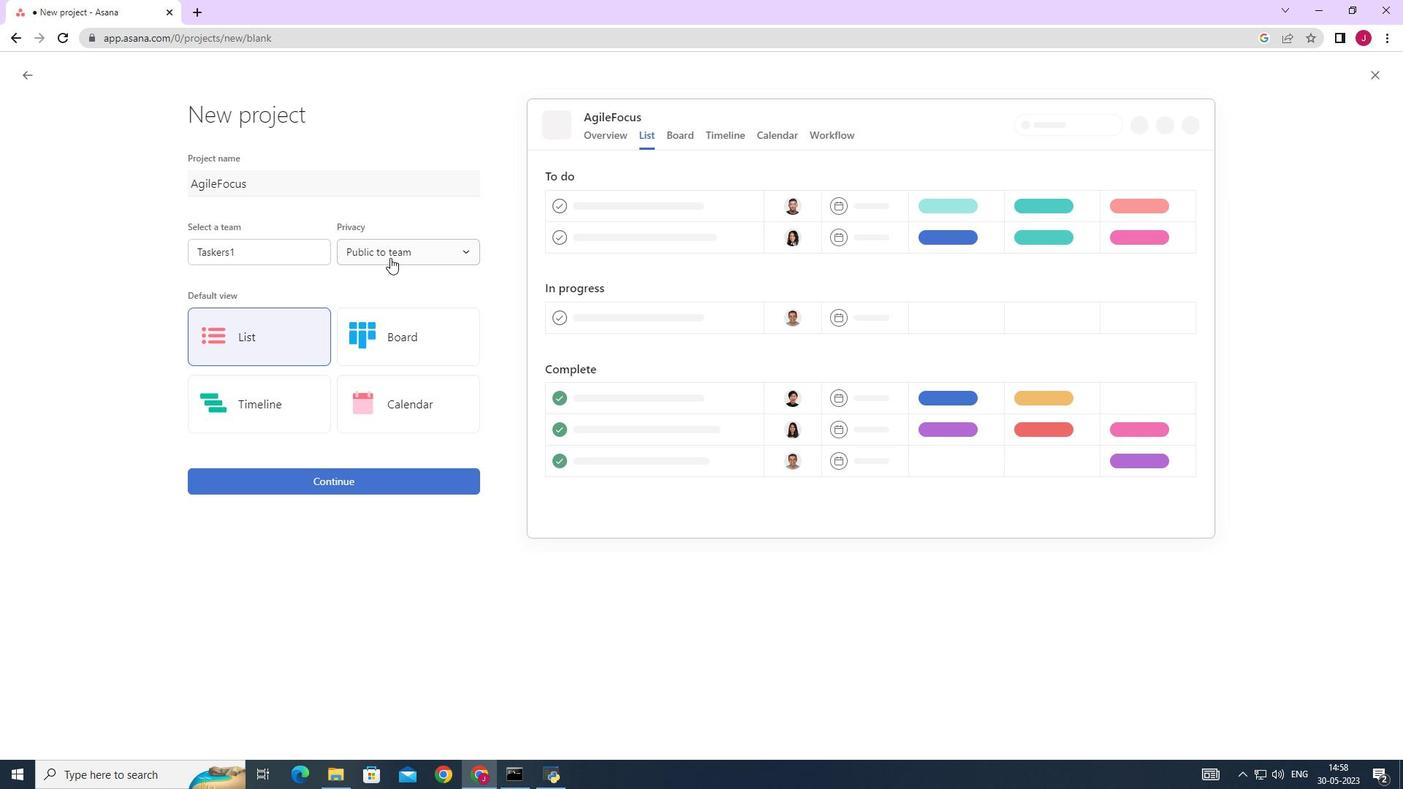 
Action: Mouse moved to (391, 251)
Screenshot: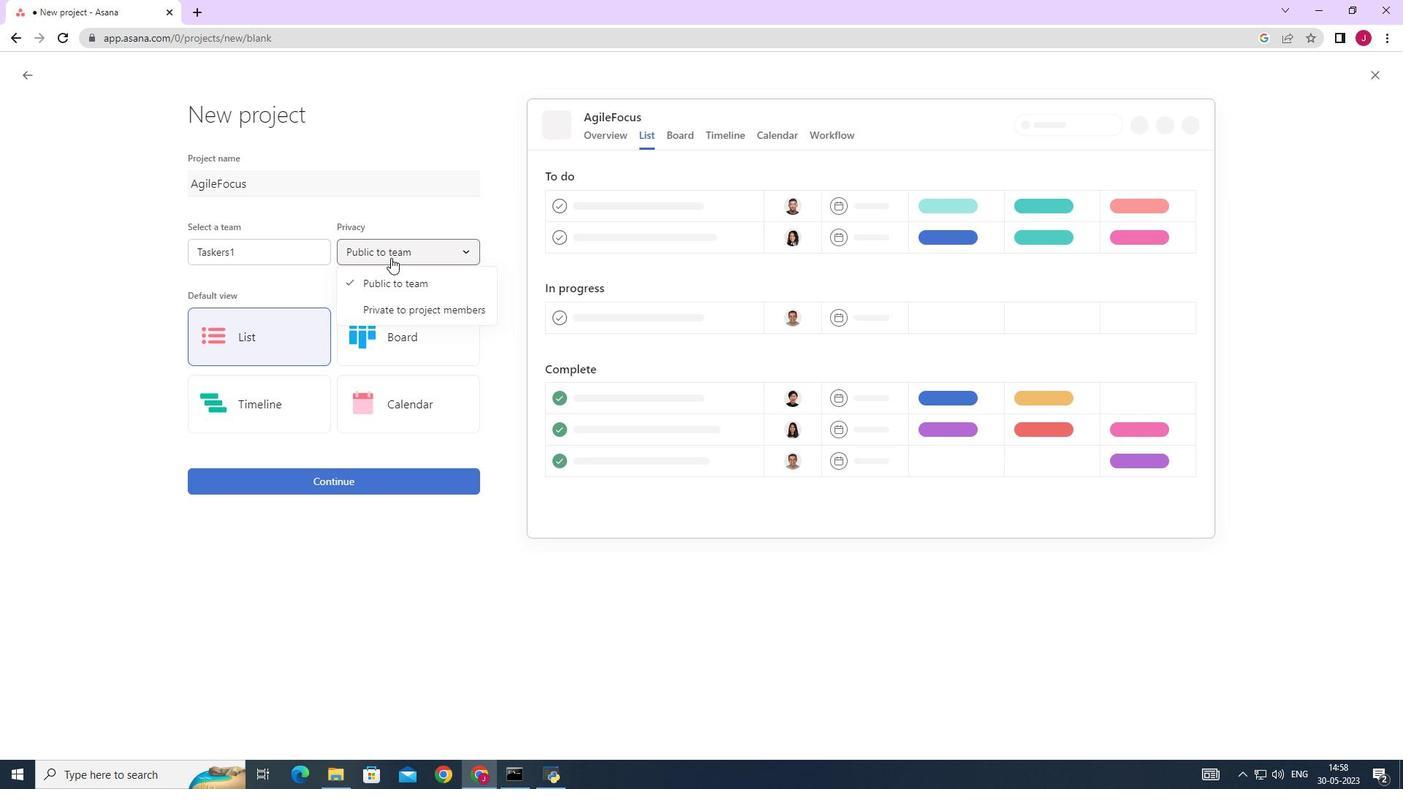 
Action: Mouse pressed left at (391, 251)
Screenshot: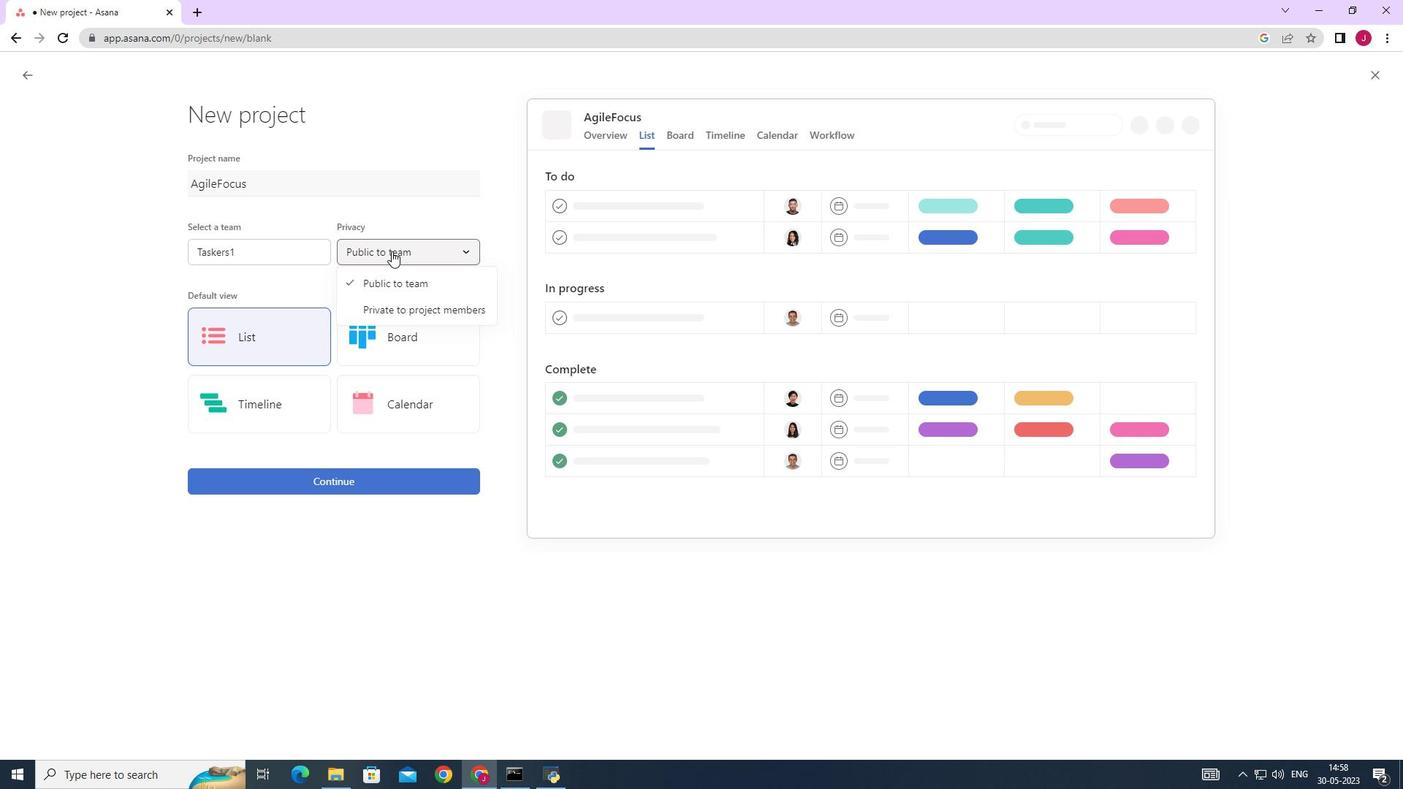 
Action: Mouse moved to (229, 342)
Screenshot: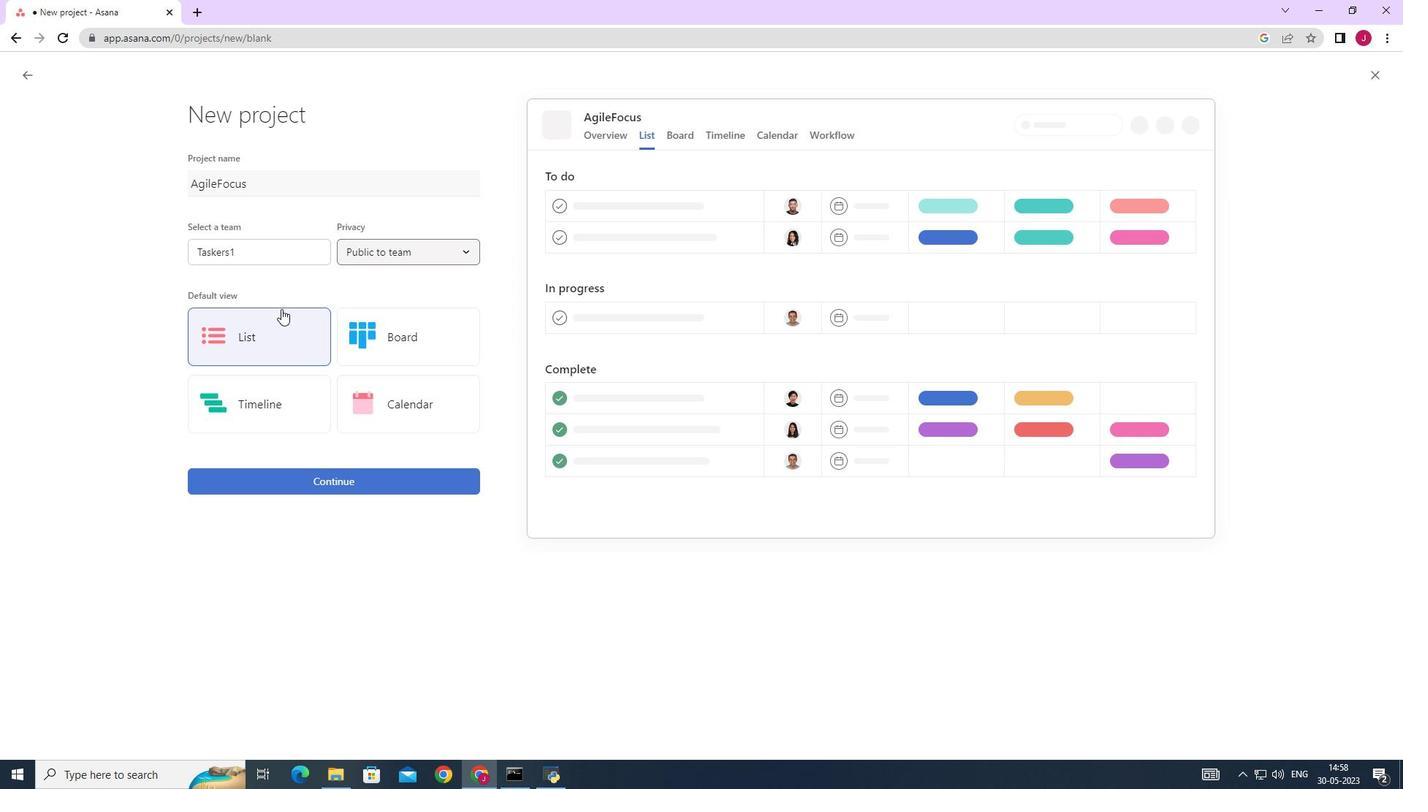
Action: Mouse pressed left at (229, 342)
Screenshot: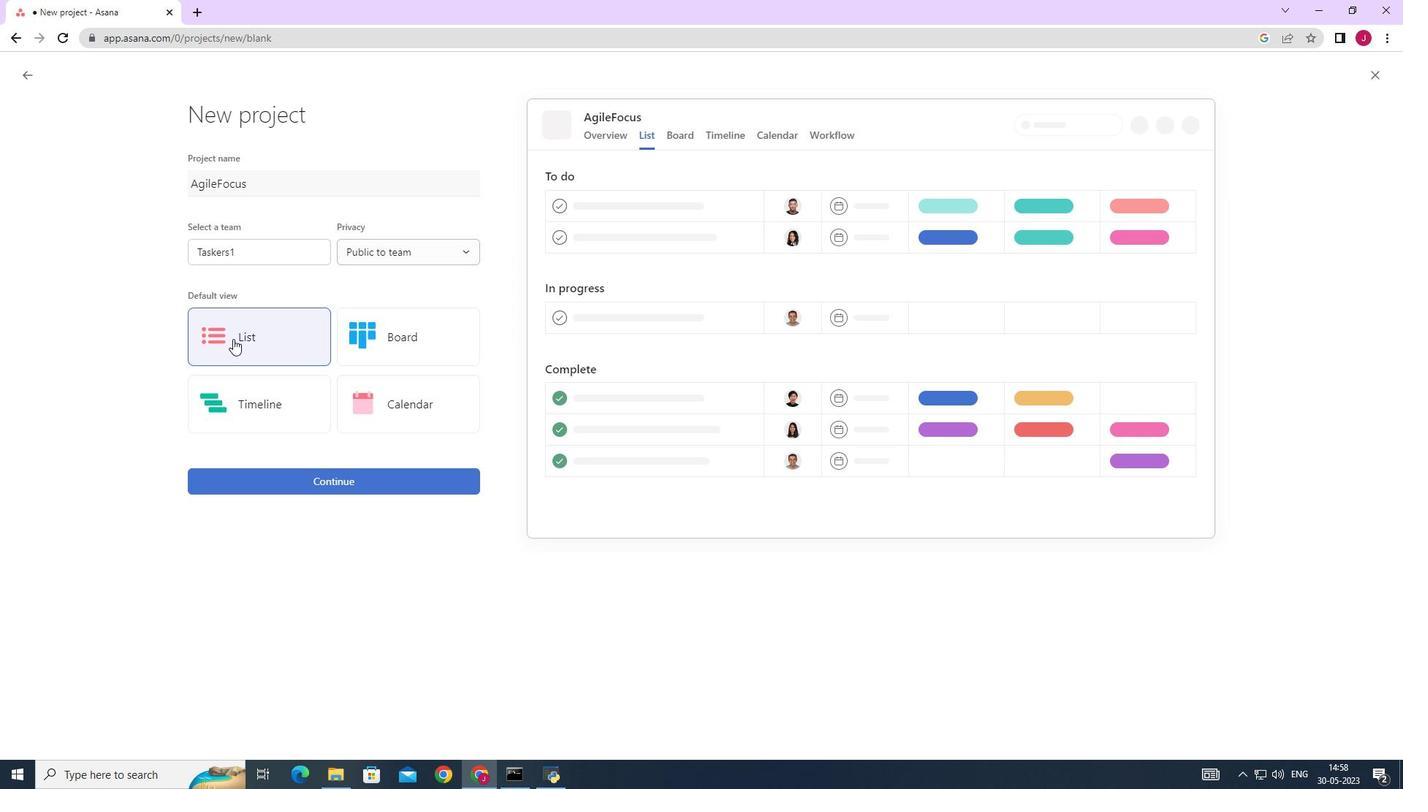 
Action: Mouse moved to (309, 481)
Screenshot: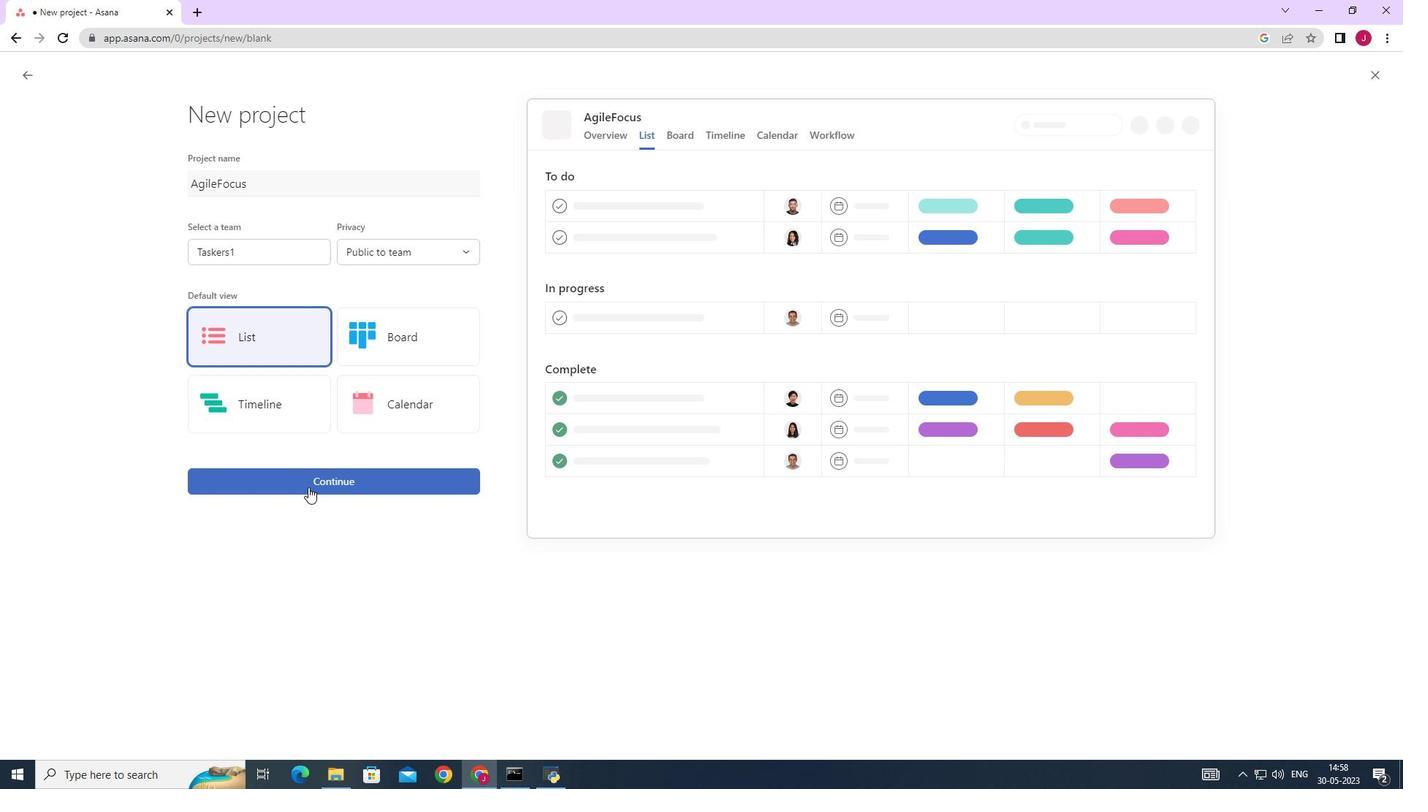 
Action: Mouse pressed left at (309, 481)
Screenshot: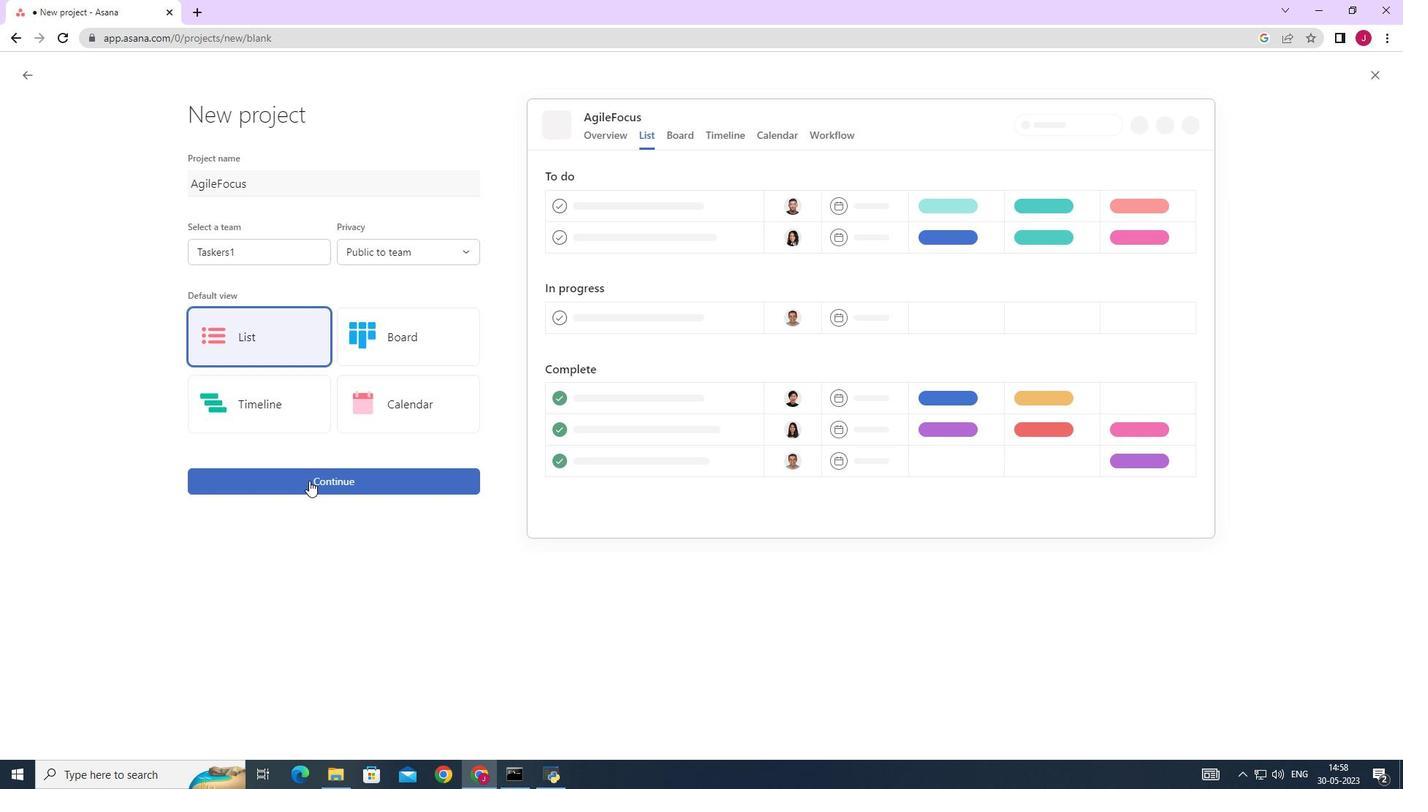 
Action: Mouse moved to (367, 405)
Screenshot: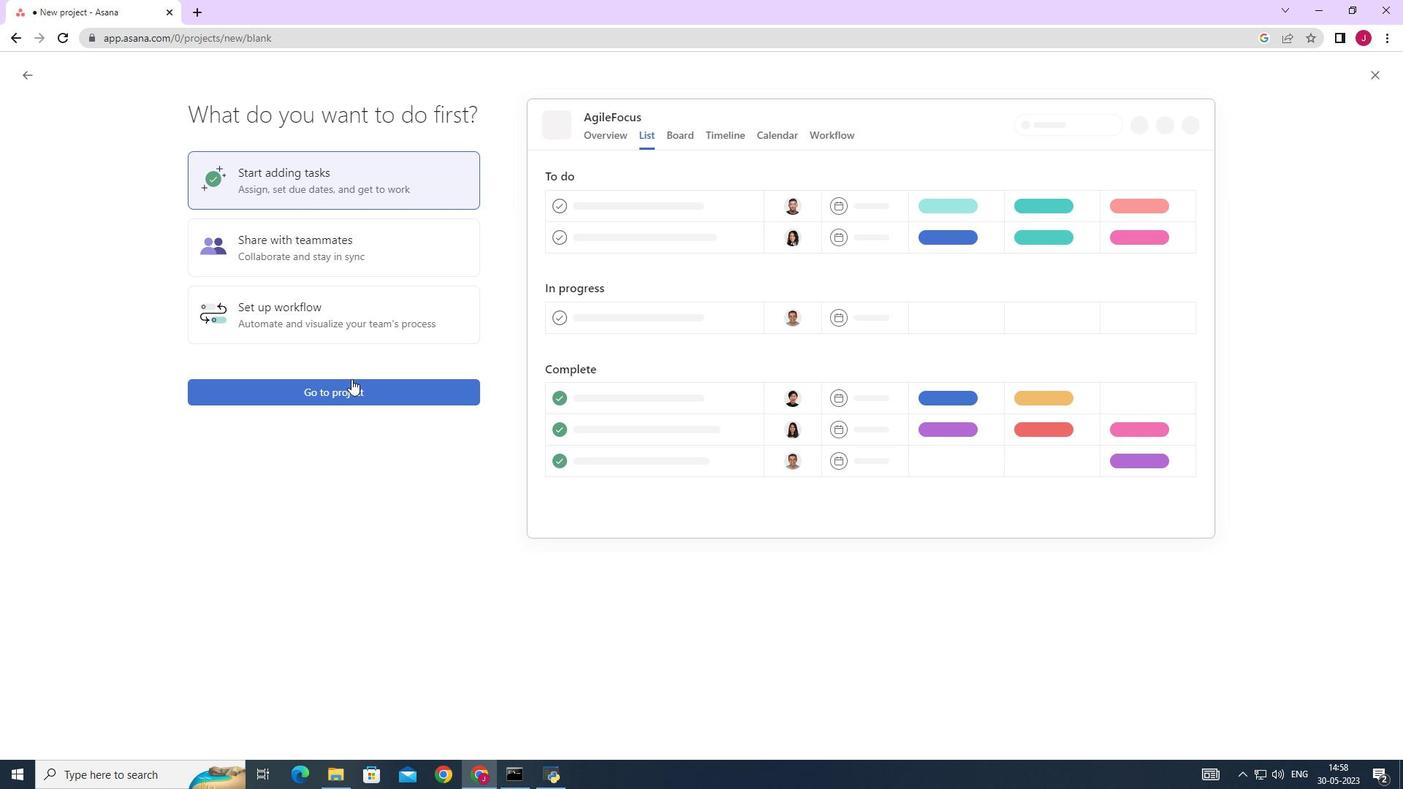
Action: Mouse pressed left at (367, 405)
Screenshot: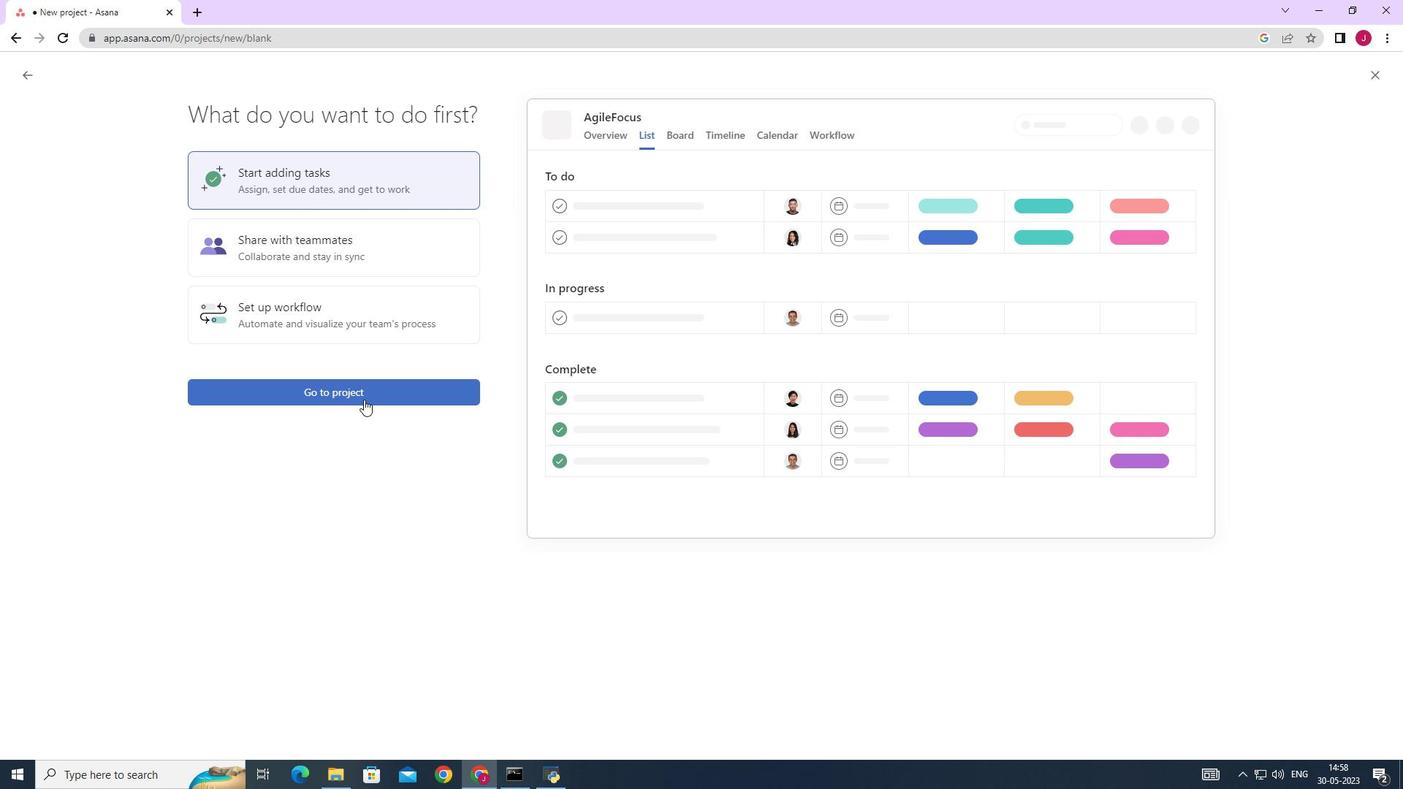 
Action: Mouse moved to (245, 327)
Screenshot: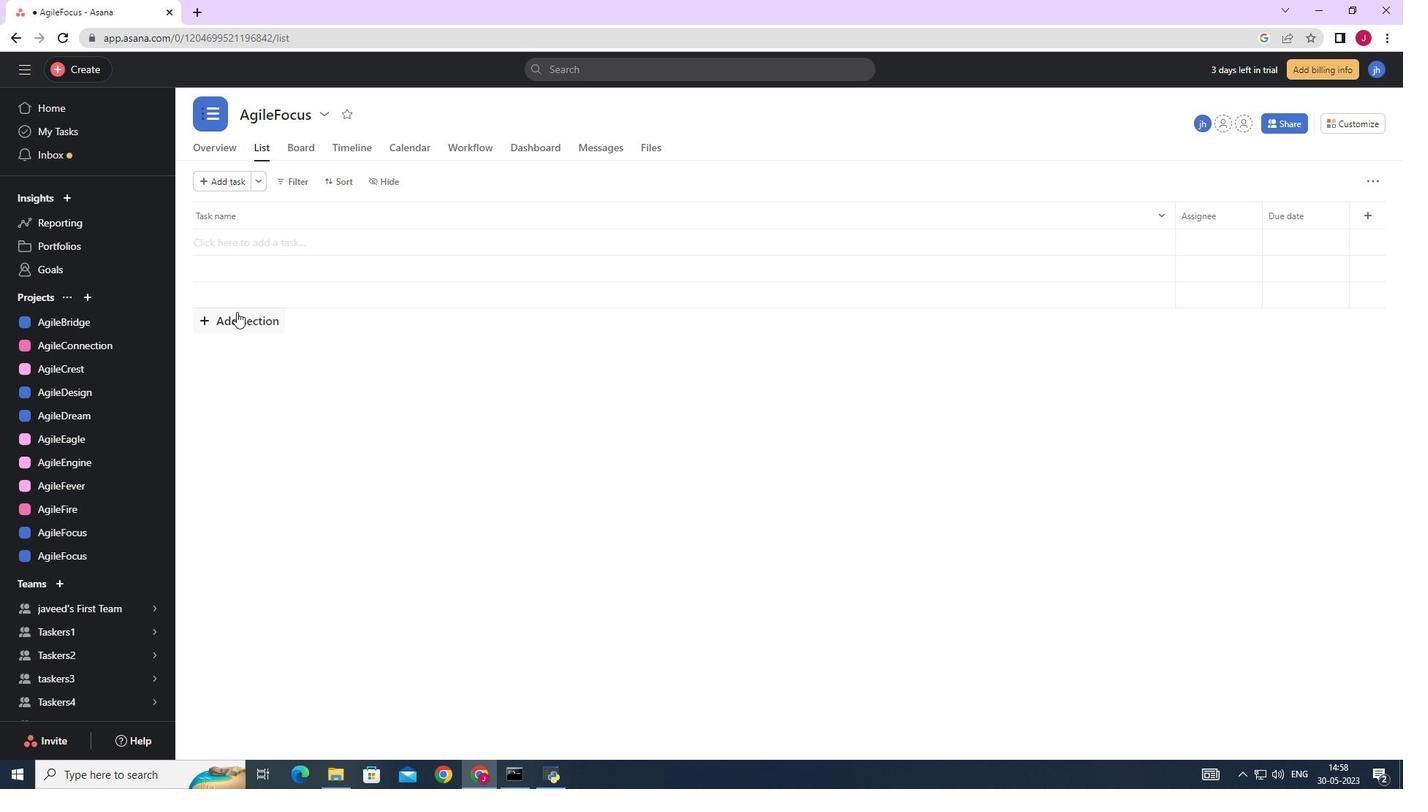 
Action: Mouse pressed left at (245, 327)
Screenshot: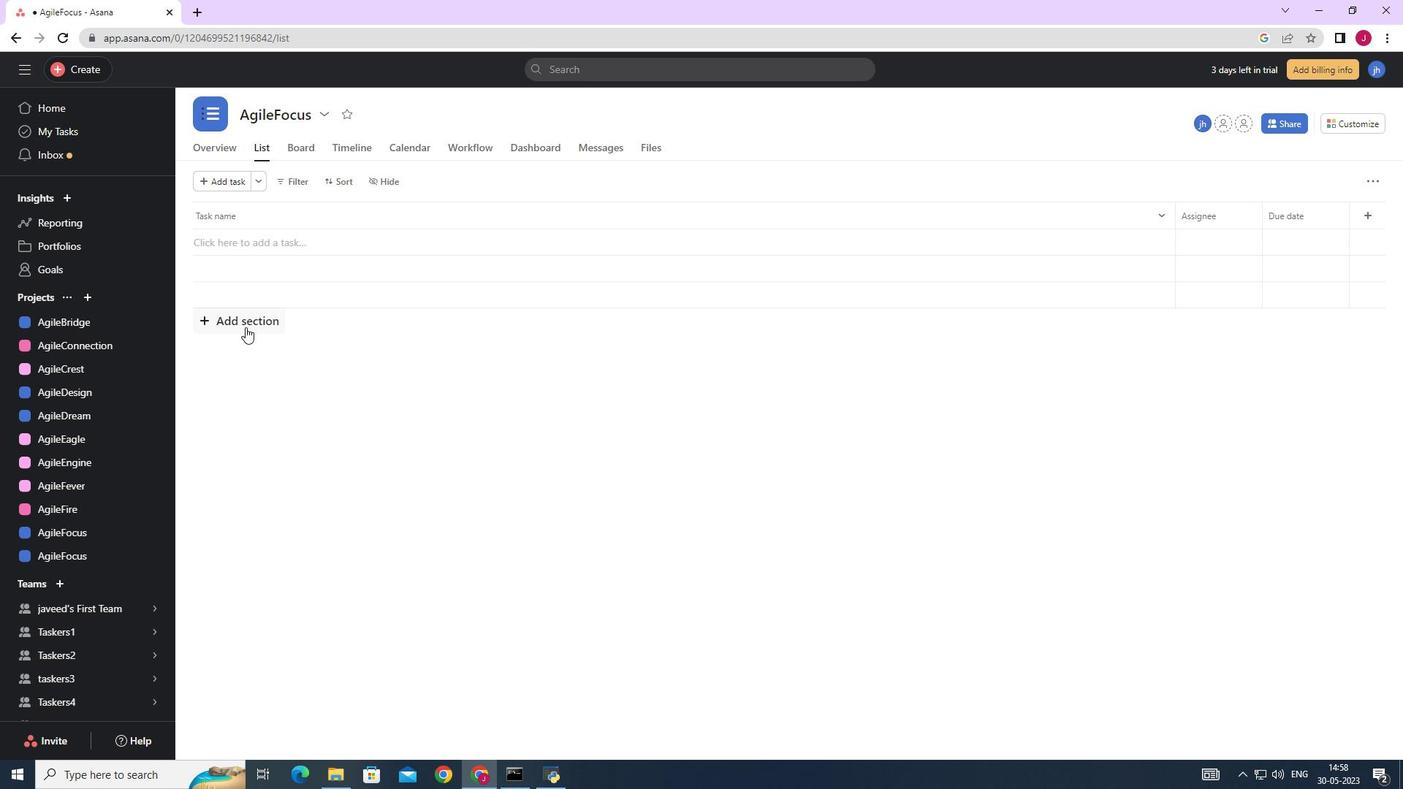 
Action: Key pressed <Key.caps_lock>TT<Key.caps_lock>o<Key.backspace><Key.backspace><Key.backspace><Key.caps_lock>T<Key.caps_lock>o-<Key.caps_lock>DO
Screenshot: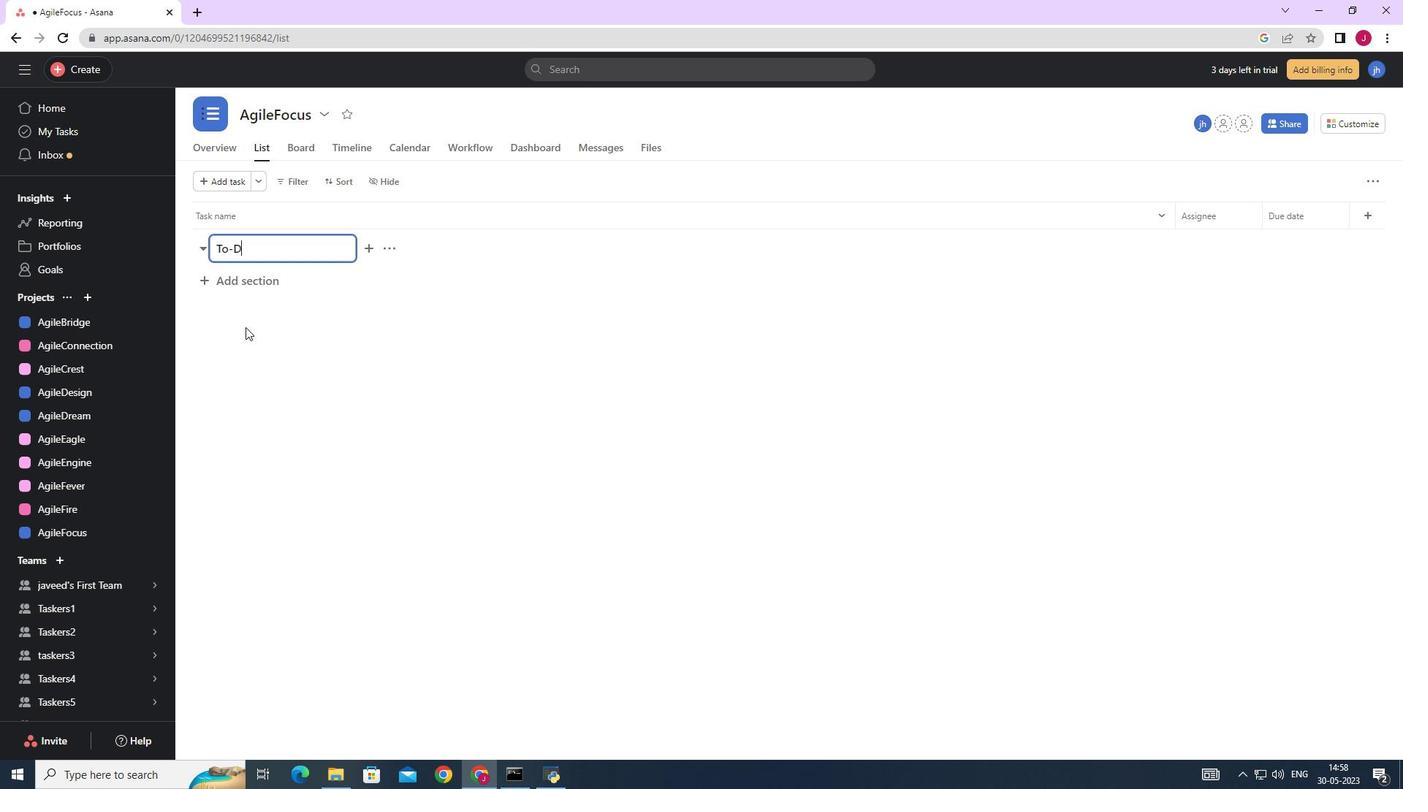 
Action: Mouse moved to (257, 278)
Screenshot: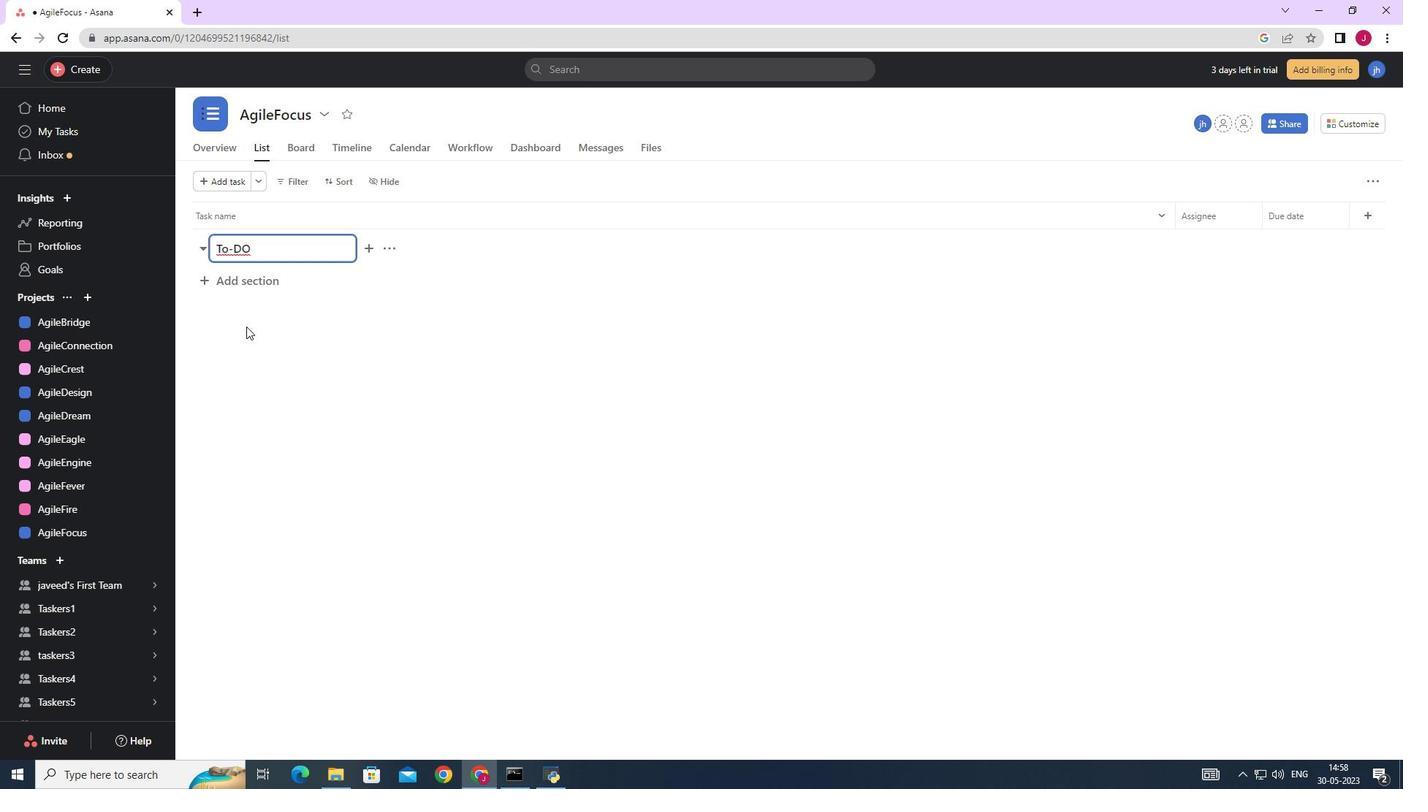 
Action: Mouse pressed left at (257, 278)
Screenshot: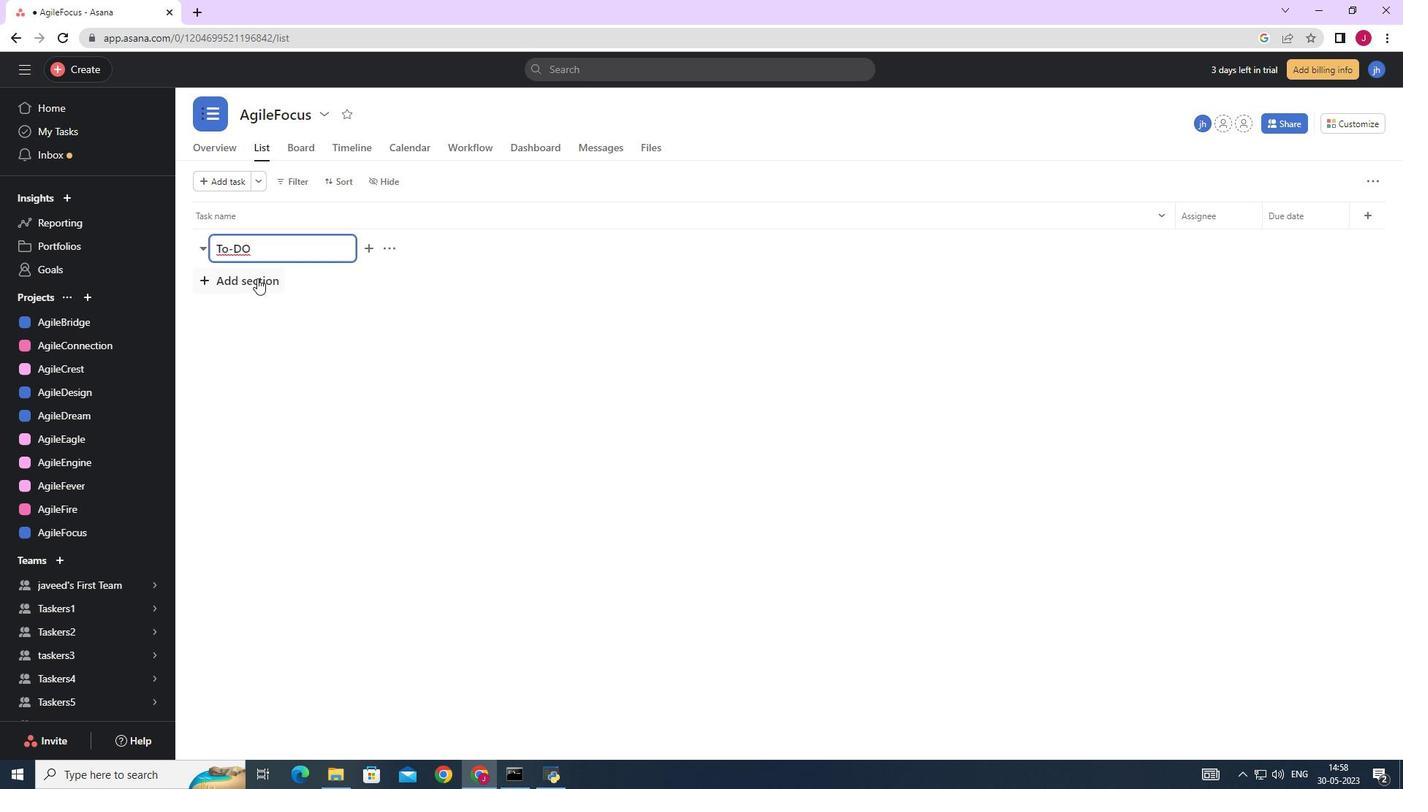 
Action: Key pressed <Key.caps_lock><Key.caps_lock>D<Key.caps_lock>oing
Screenshot: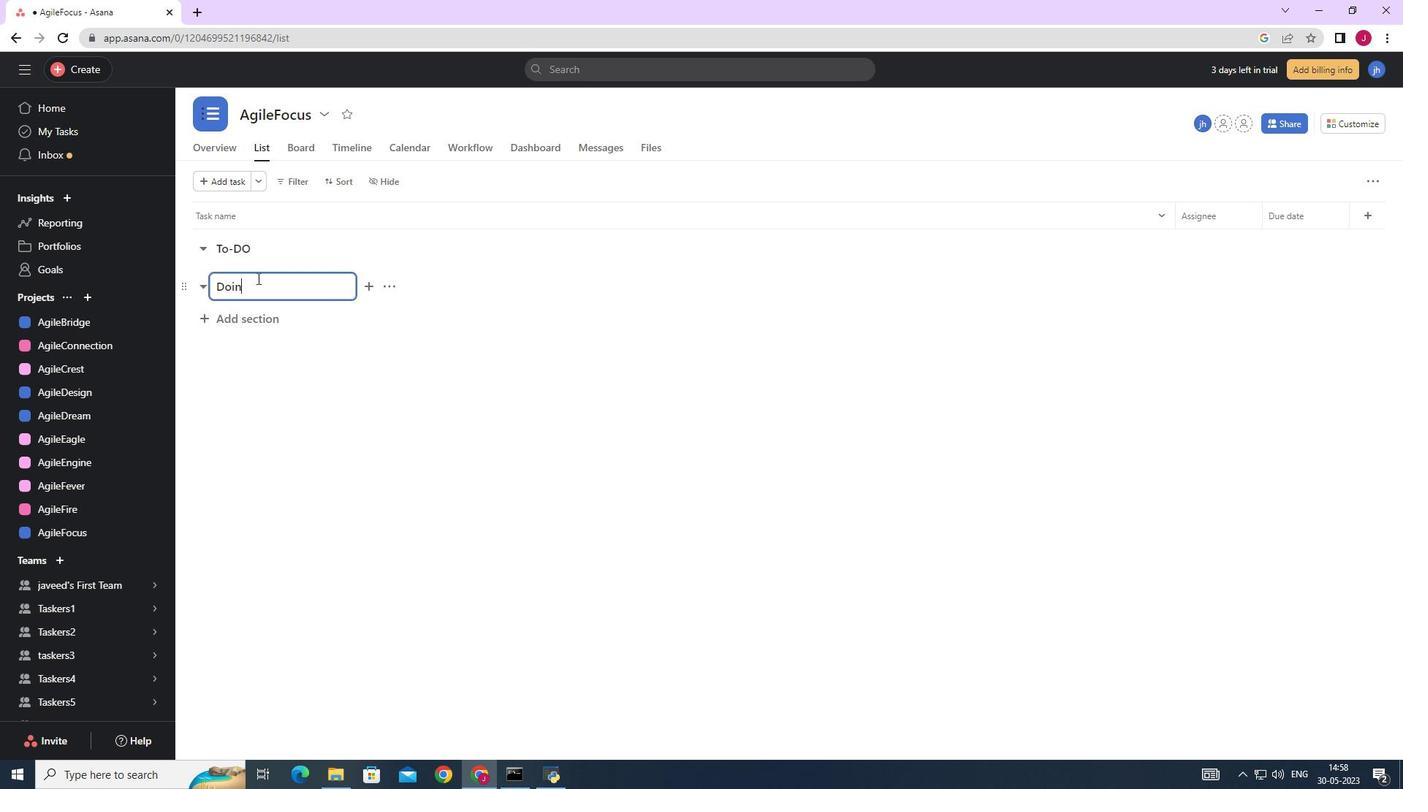 
Action: Mouse moved to (254, 319)
Screenshot: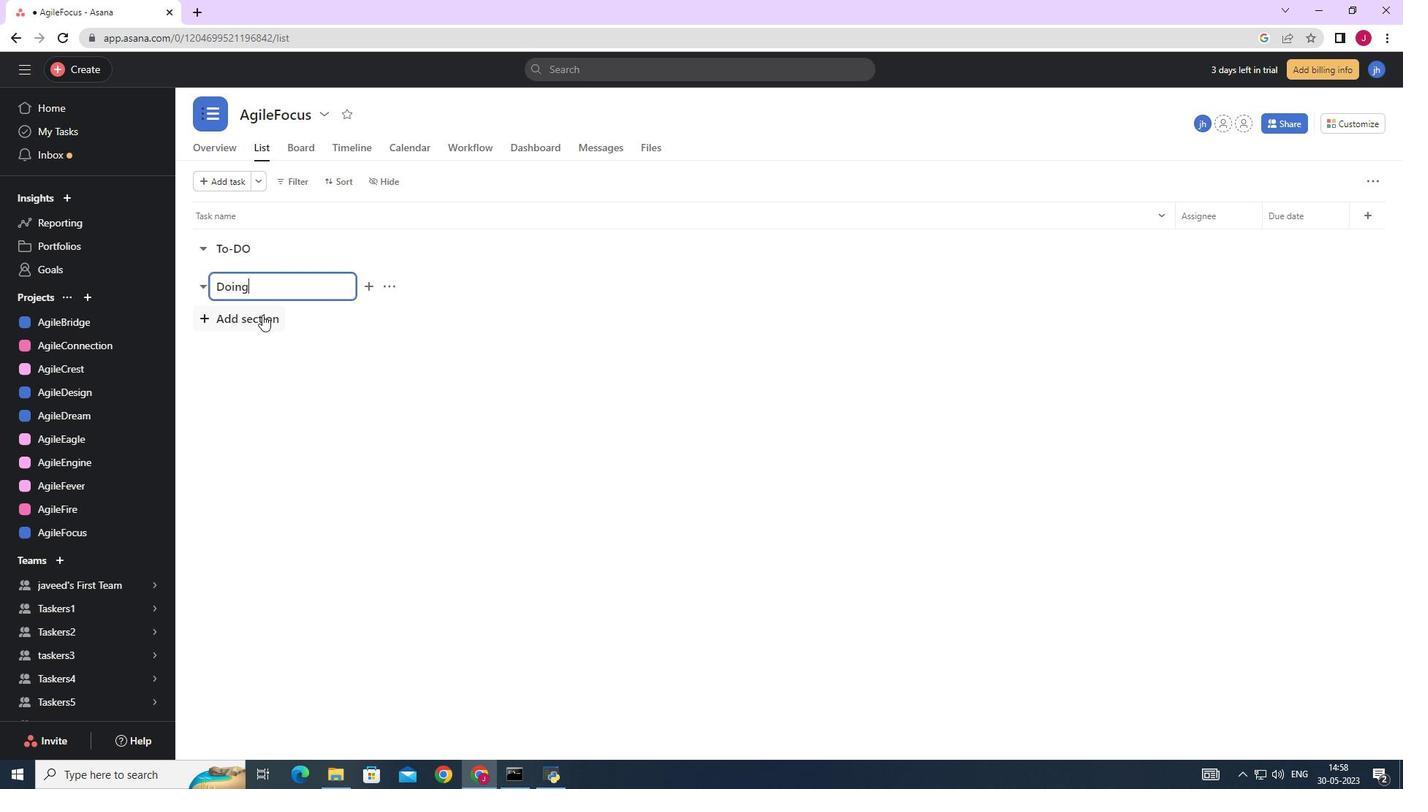 
Action: Mouse pressed left at (254, 319)
Screenshot: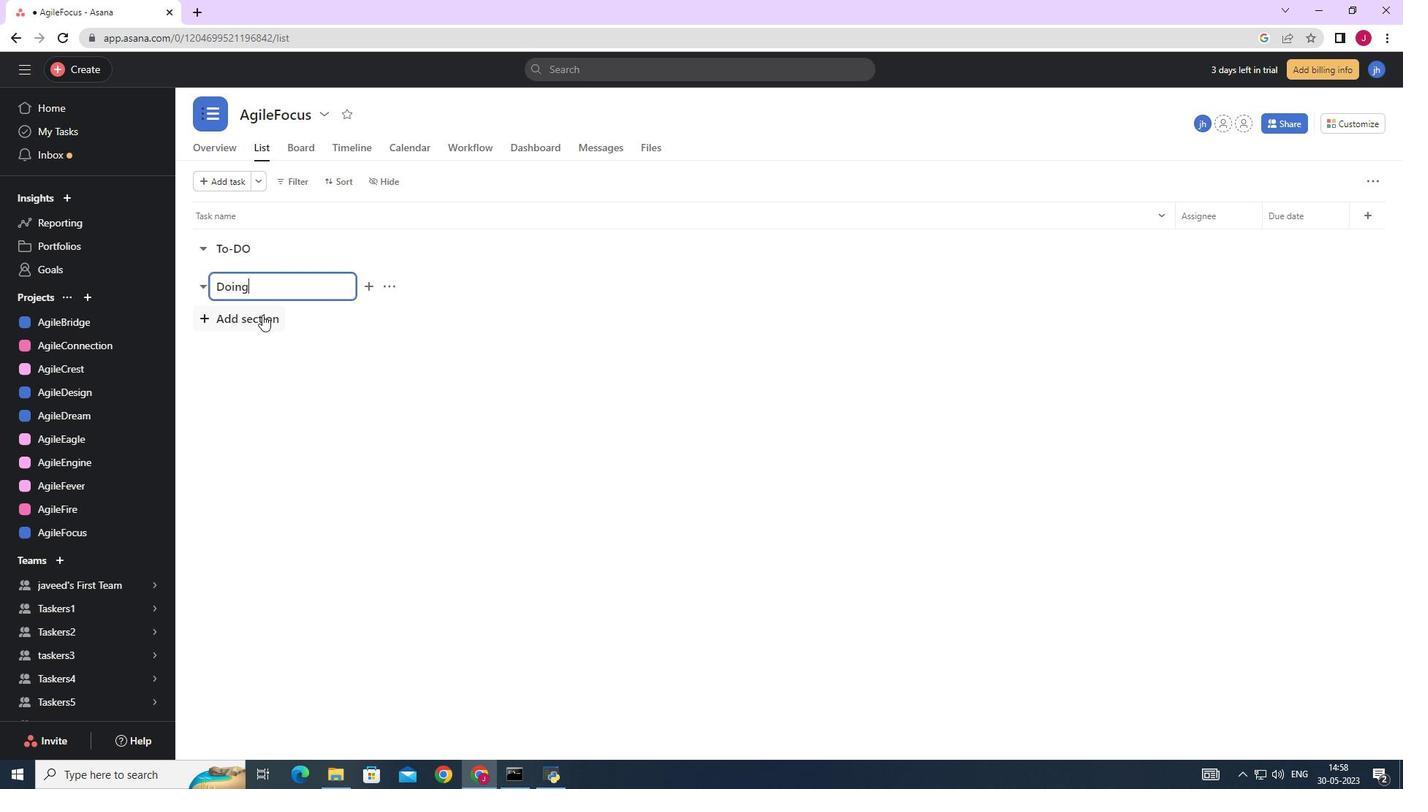 
Action: Key pressed <Key.caps_lock>D<Key.caps_lock>one
Screenshot: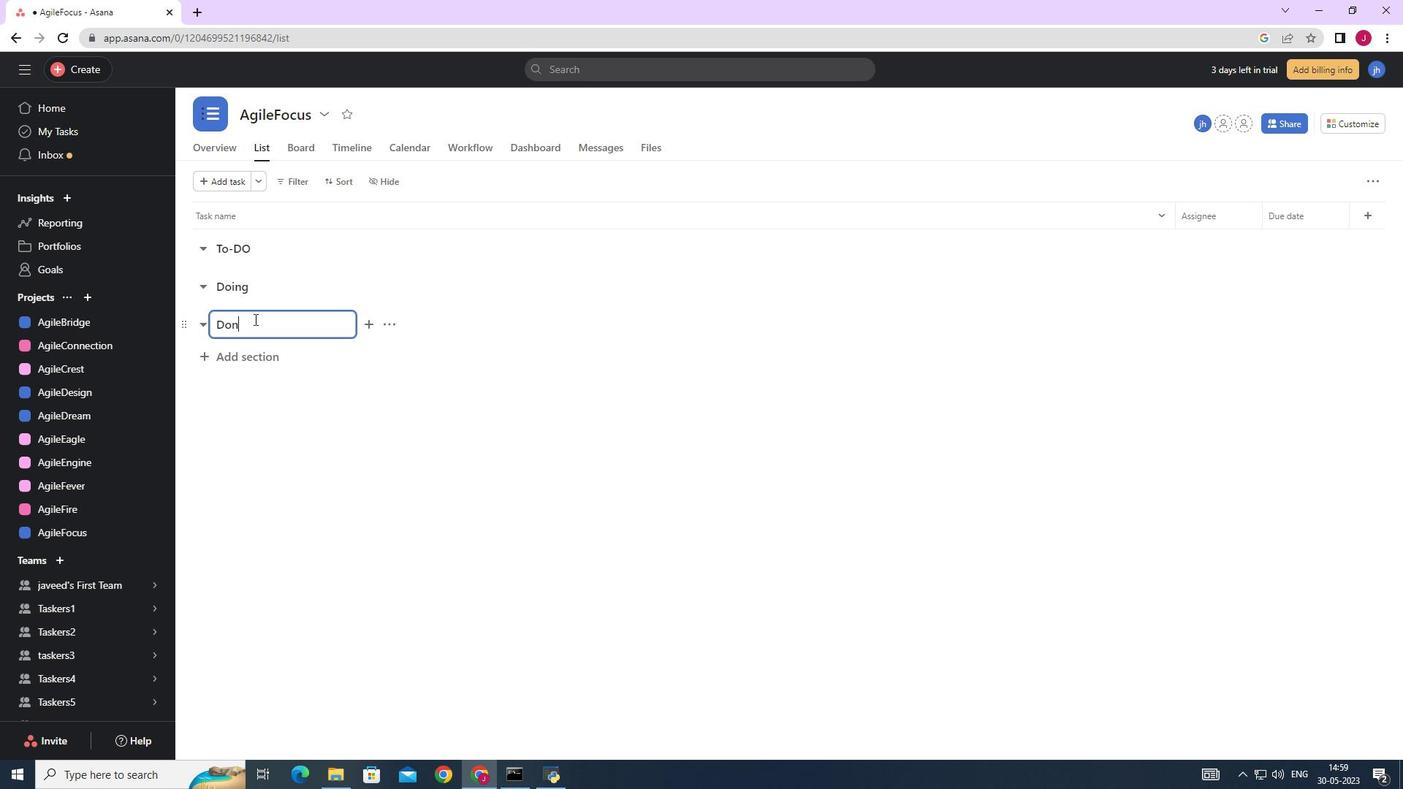 
Action: Mouse moved to (266, 348)
Screenshot: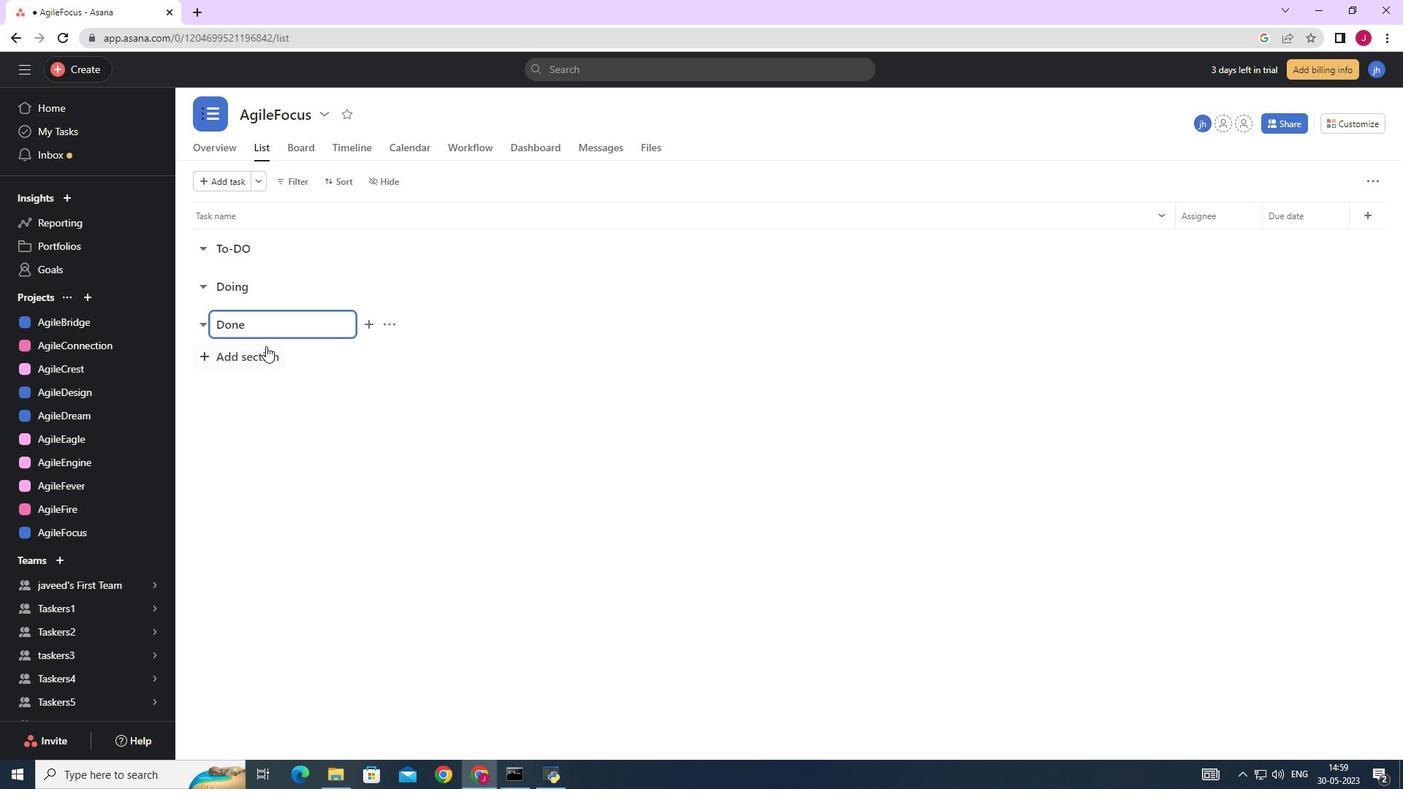 
Action: Mouse pressed left at (266, 348)
Screenshot: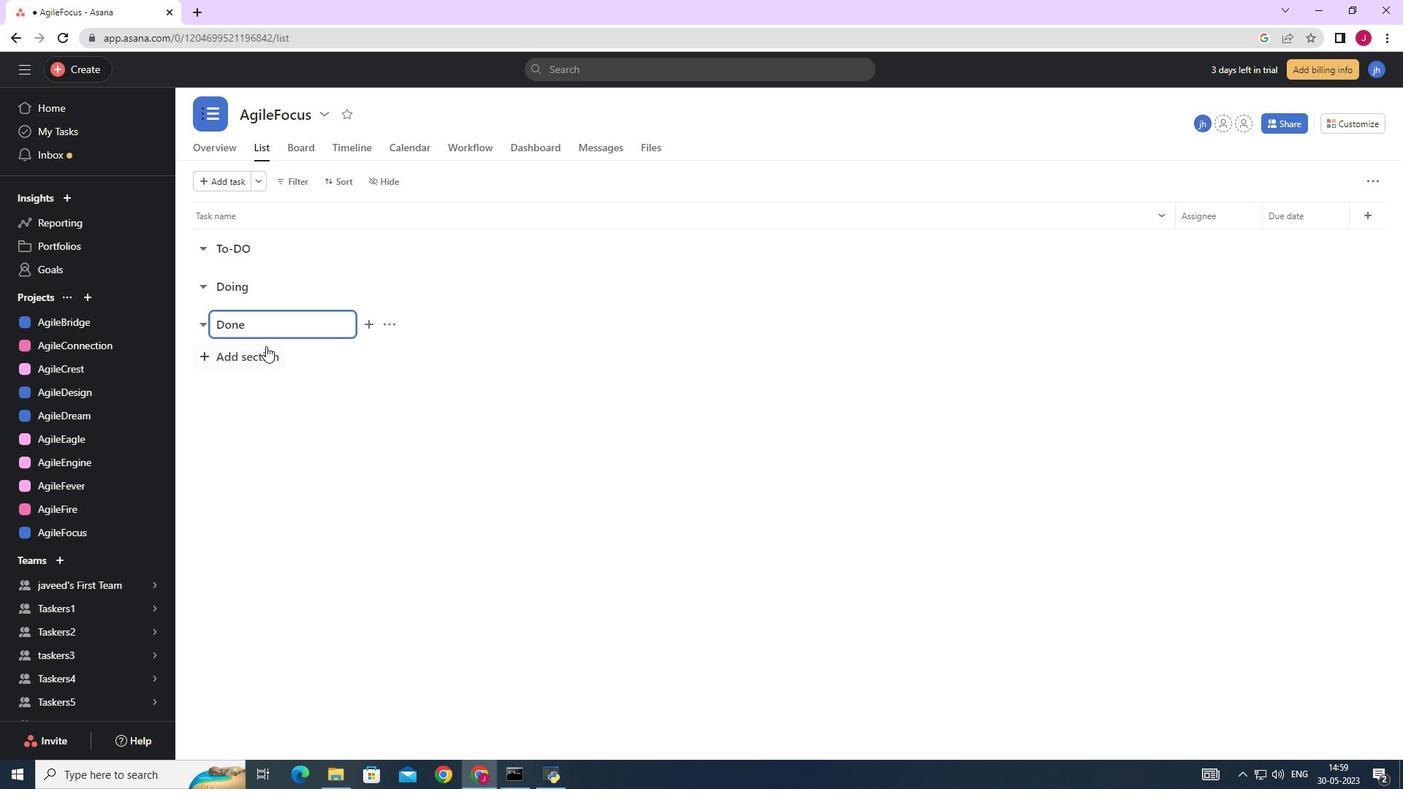 
Action: Mouse moved to (266, 375)
Screenshot: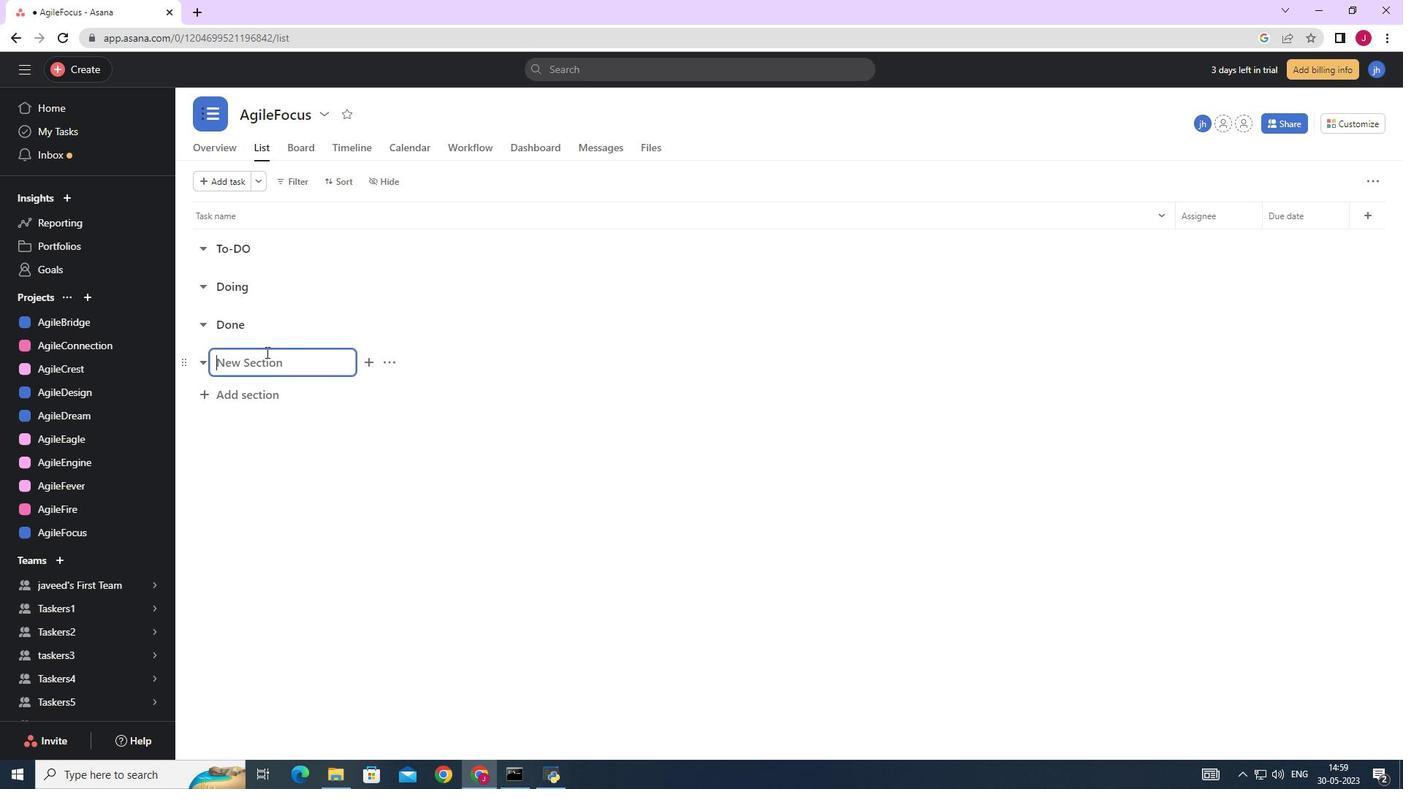 
